 Task: Open Card Sales Proposal Review in Board Team Performance Management Software to Workspace Cloud Computing Software and add a team member Softage.1@softage.net, a label Yellow, a checklist Tax Planning, an attachment from your google drive, a color Yellow and finally, add a card description 'Plan and execute company team-building activity at a wine tasting' and a comment 'Let us approach this task with a sense of transparency and open communication, ensuring that all stakeholders are informed and involved.'. Add a start date 'Jan 01, 1900' with a due date 'Jan 08, 1900'
Action: Mouse moved to (224, 143)
Screenshot: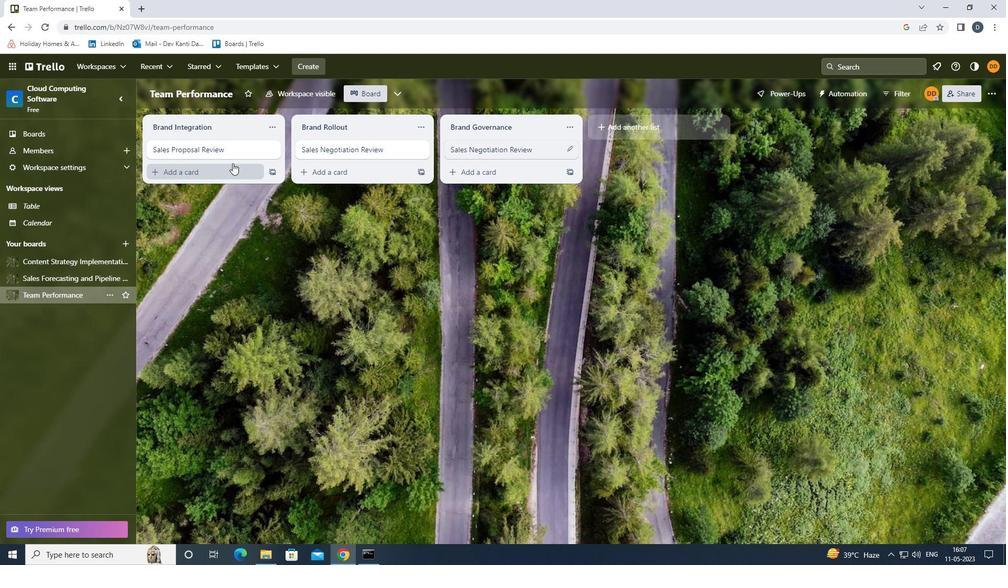 
Action: Mouse pressed left at (224, 143)
Screenshot: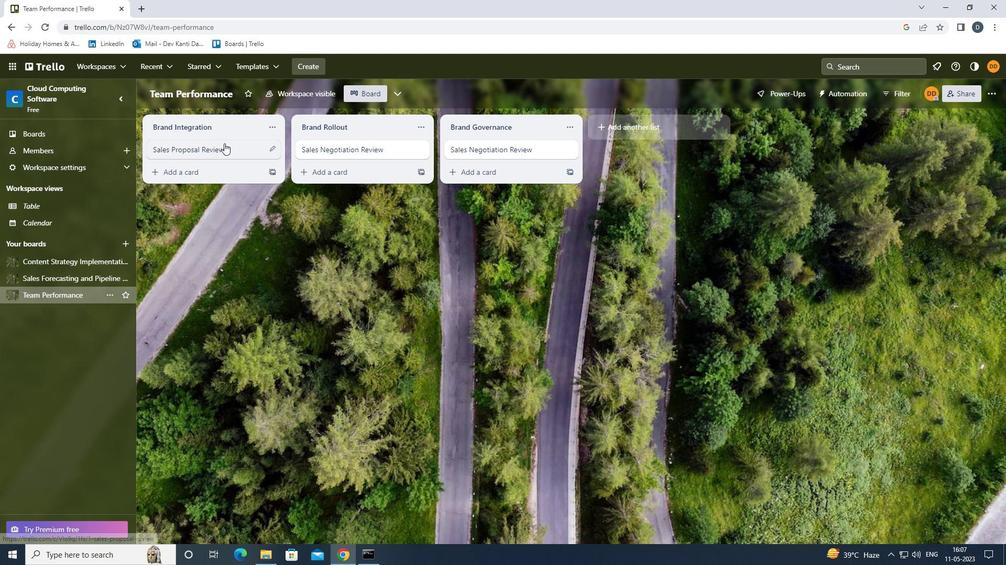
Action: Mouse moved to (621, 150)
Screenshot: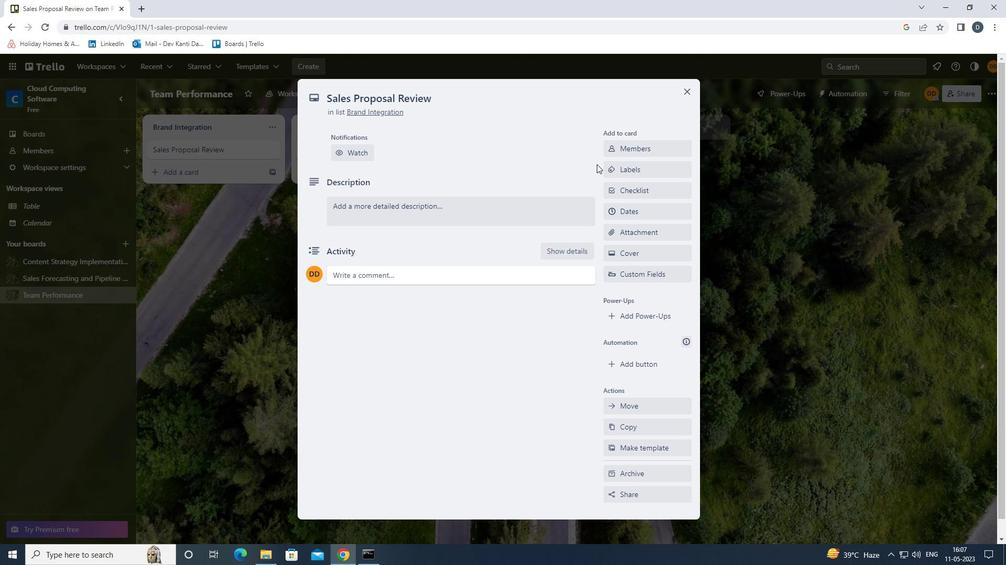 
Action: Mouse pressed left at (621, 150)
Screenshot: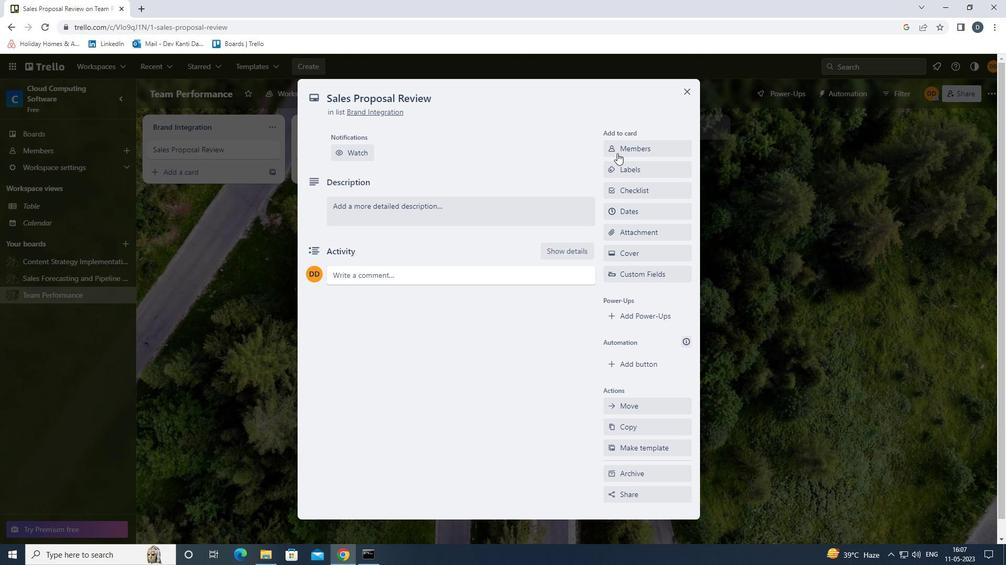 
Action: Mouse moved to (621, 150)
Screenshot: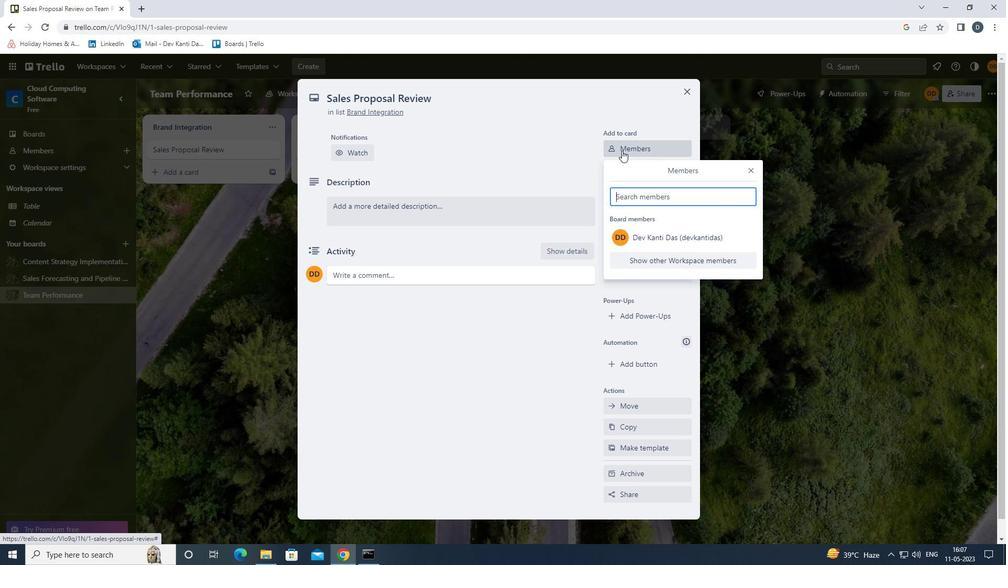 
Action: Key pressed <Key.shift>SOFT
Screenshot: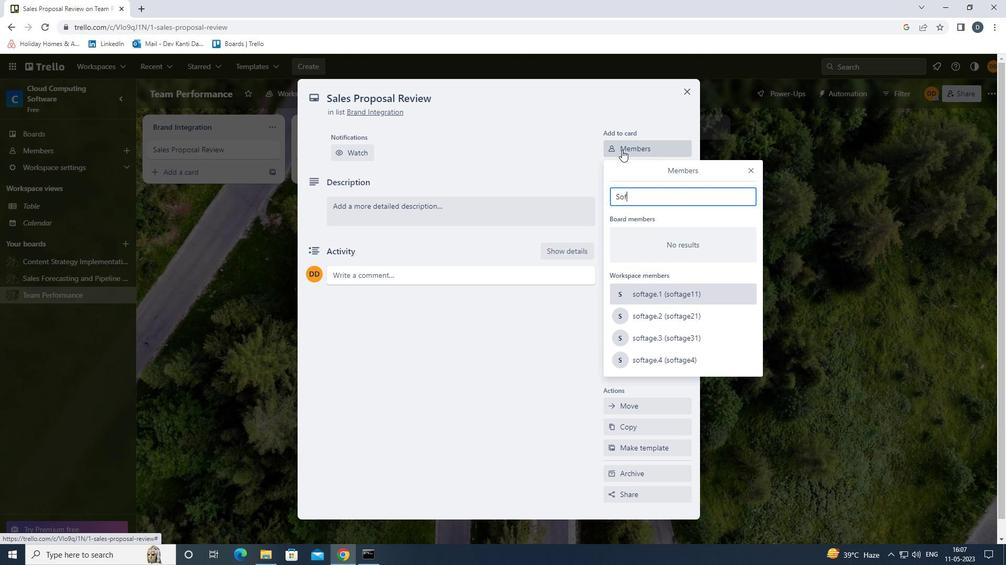 
Action: Mouse moved to (423, 93)
Screenshot: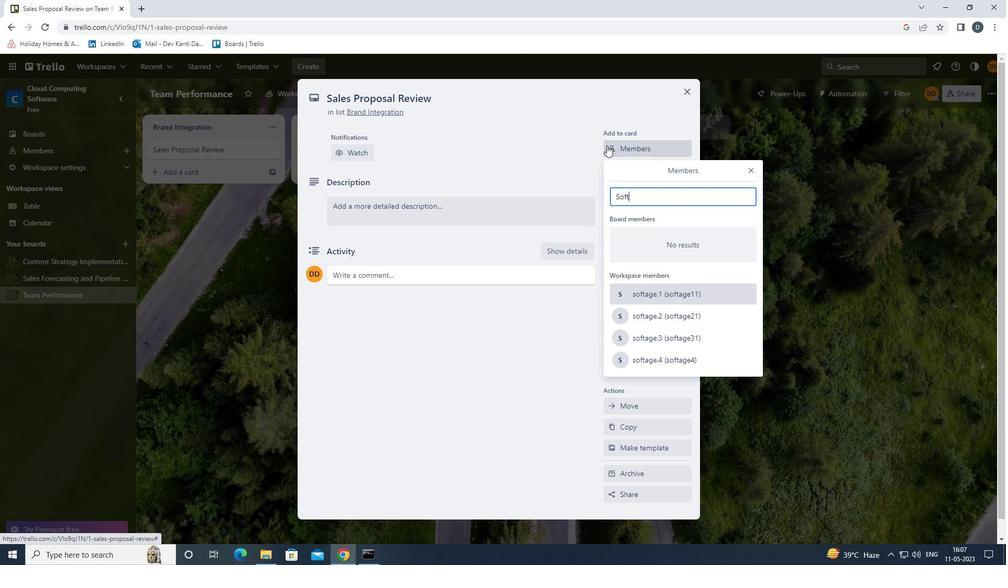 
Action: Key pressed AGR<Key.backspace>E.1<Key.shift><Key.shift><Key.shift><Key.shift><Key.shift><Key.shift><Key.shift><Key.shift><Key.shift><Key.shift><Key.shift><Key.shift><Key.shift>@SOFTAGE.NET
Screenshot: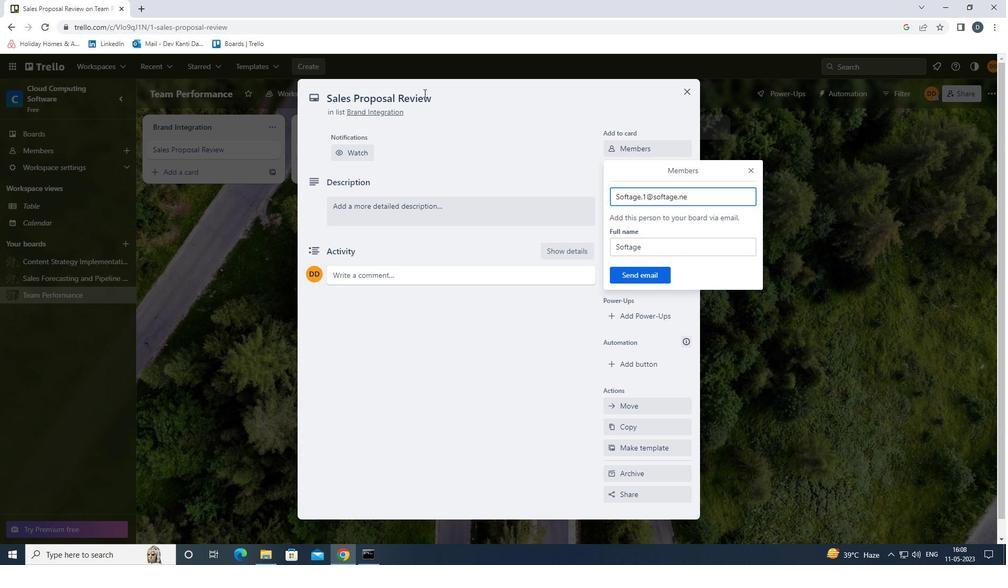 
Action: Mouse moved to (623, 278)
Screenshot: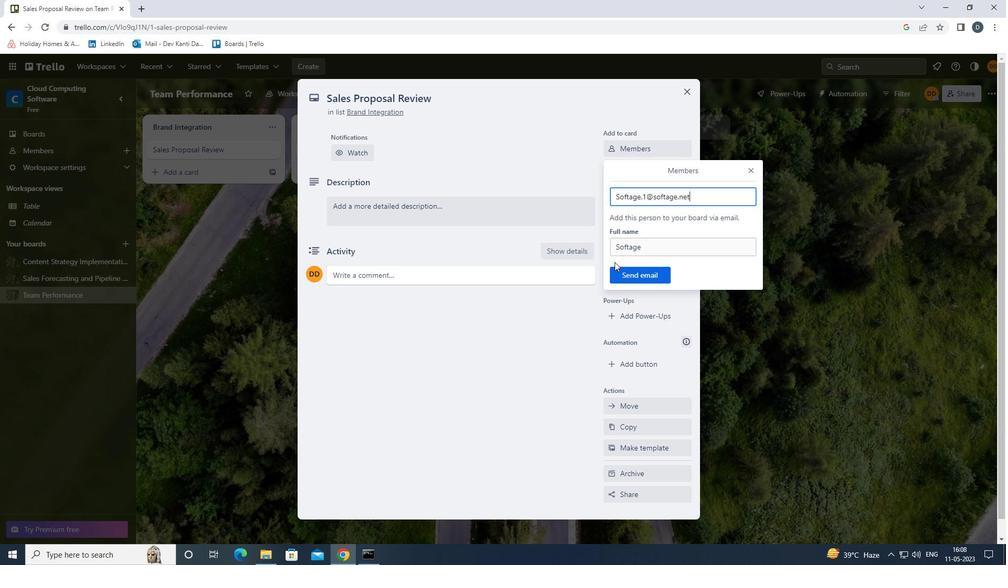 
Action: Mouse pressed left at (623, 278)
Screenshot: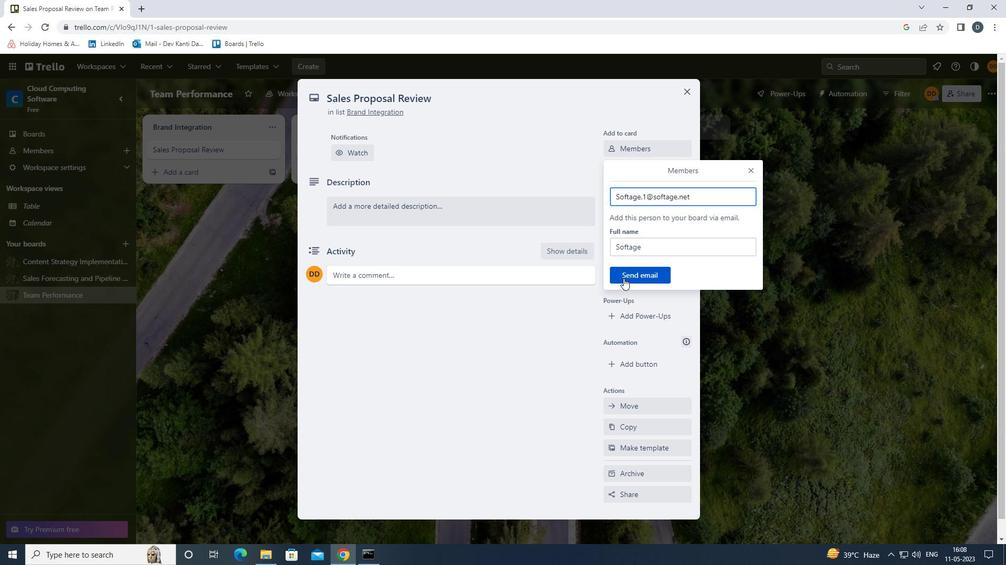 
Action: Mouse moved to (641, 210)
Screenshot: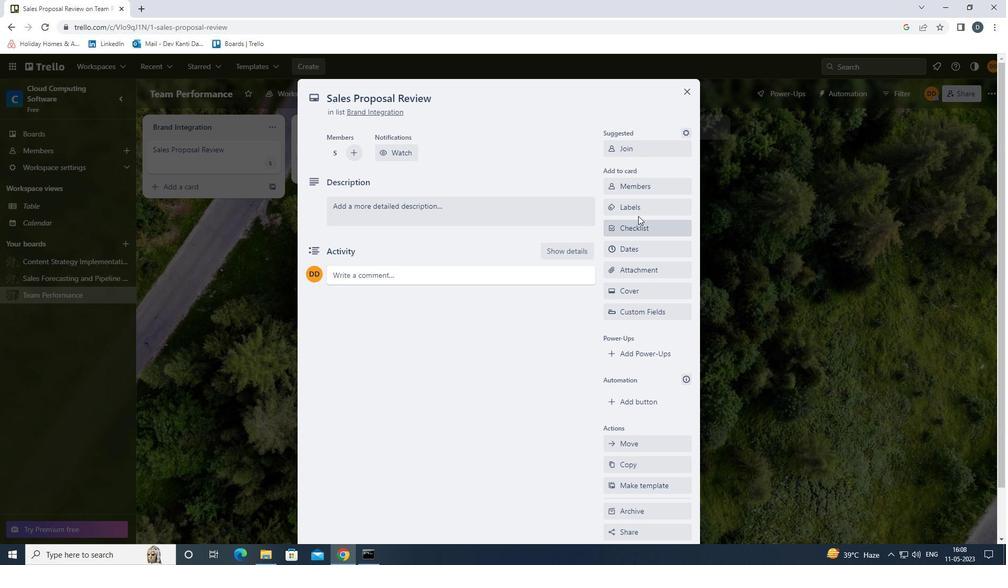 
Action: Mouse pressed left at (641, 210)
Screenshot: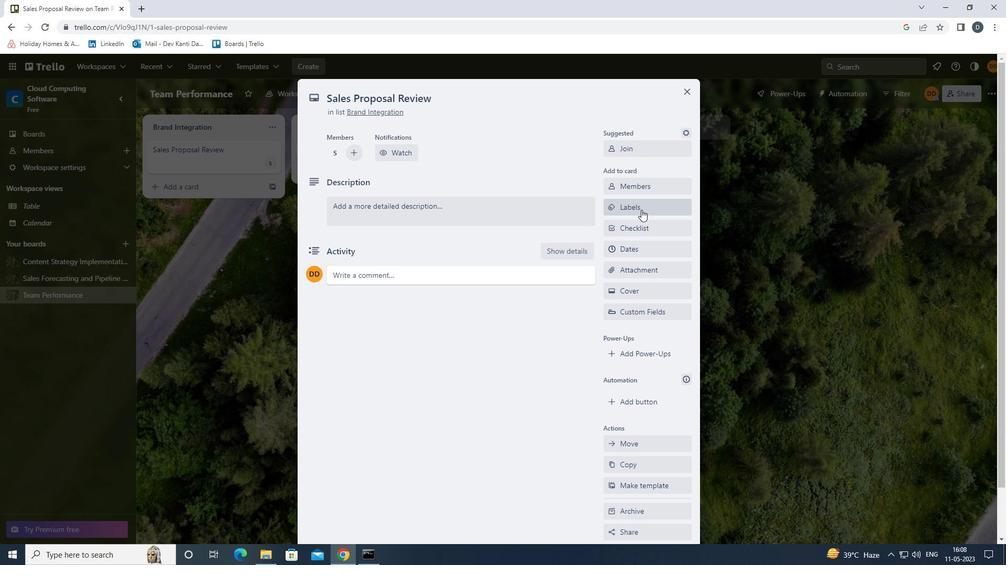 
Action: Mouse moved to (652, 312)
Screenshot: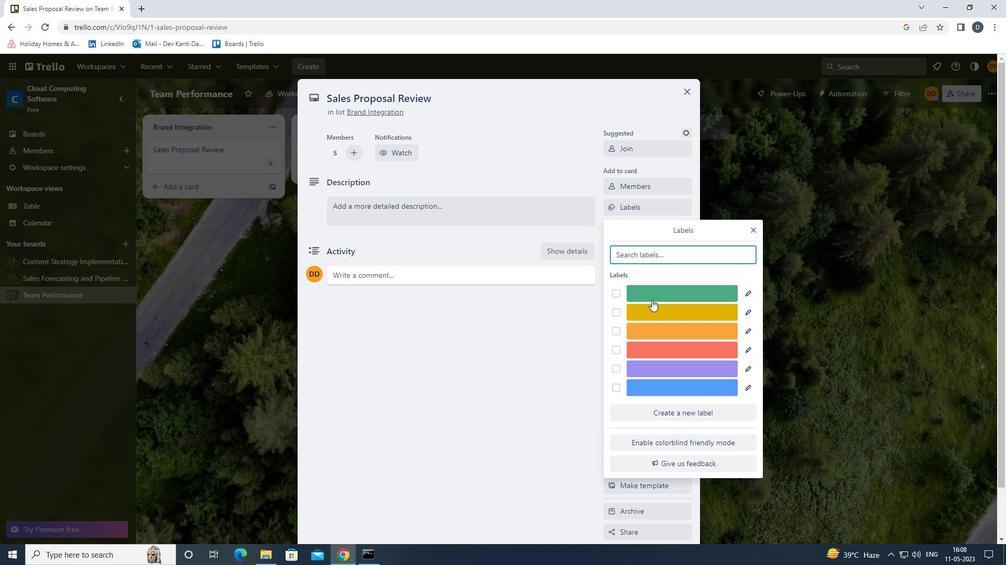 
Action: Mouse pressed left at (652, 312)
Screenshot: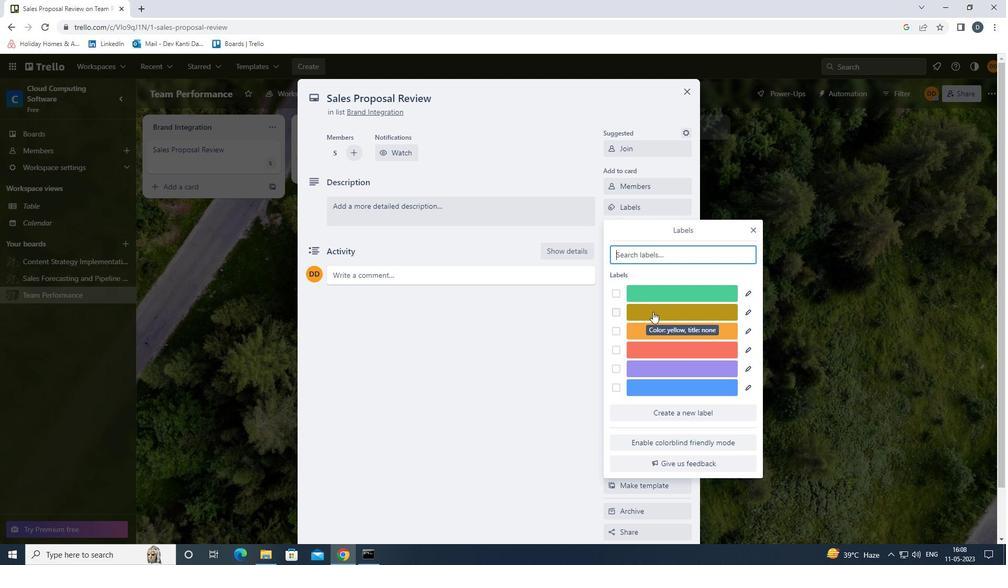 
Action: Mouse moved to (752, 231)
Screenshot: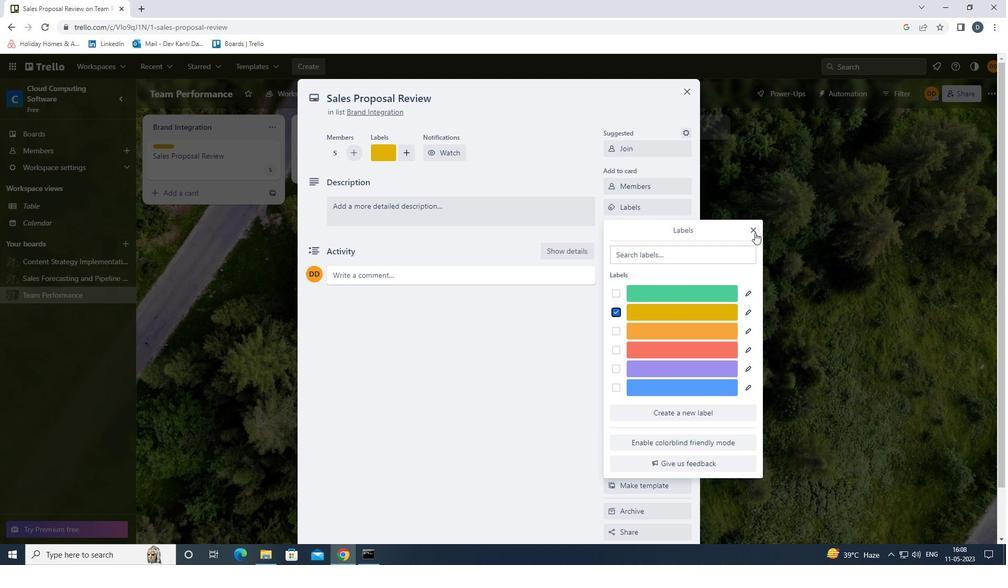 
Action: Mouse pressed left at (752, 231)
Screenshot: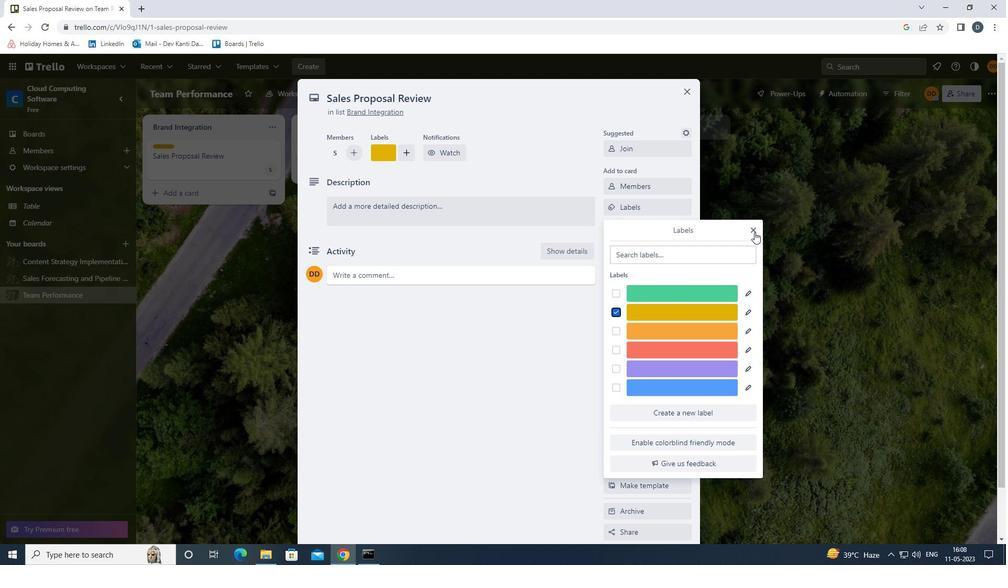 
Action: Mouse moved to (677, 226)
Screenshot: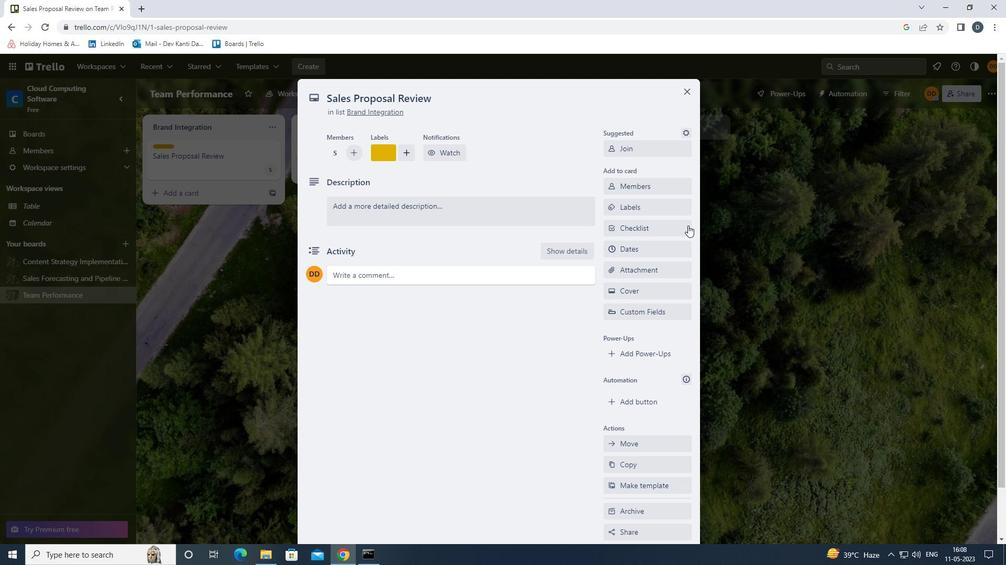 
Action: Mouse pressed left at (677, 226)
Screenshot: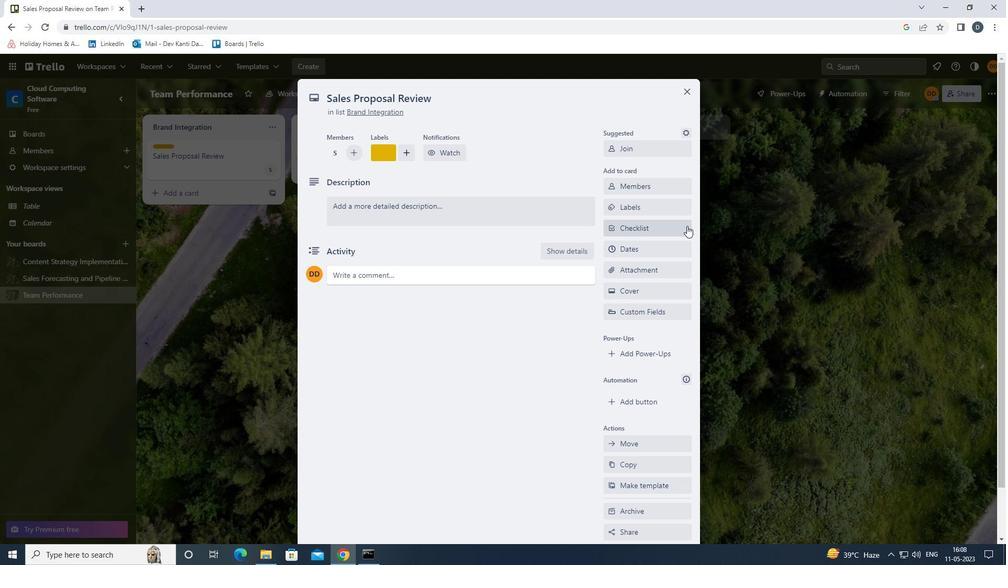 
Action: Key pressed <Key.shift><Key.shift><Key.shift><Key.shift><Key.shift><Key.shift><Key.shift><Key.shift><Key.shift><Key.shift><Key.shift><Key.shift><Key.shift><Key.shift><Key.shift><Key.shift><Key.shift><Key.shift><Key.shift><Key.shift><Key.shift>TAX<Key.space><Key.shift>
Screenshot: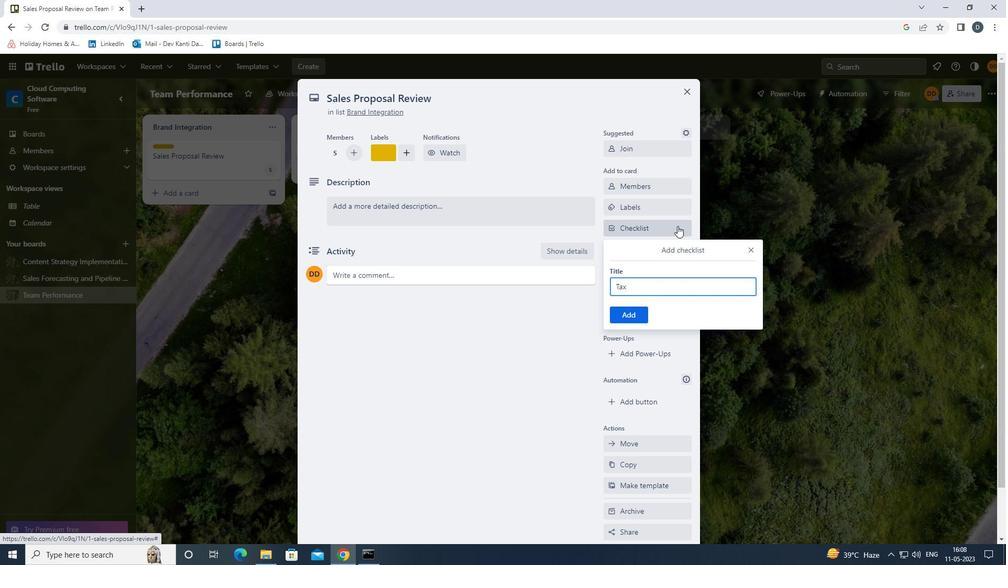 
Action: Mouse moved to (679, 226)
Screenshot: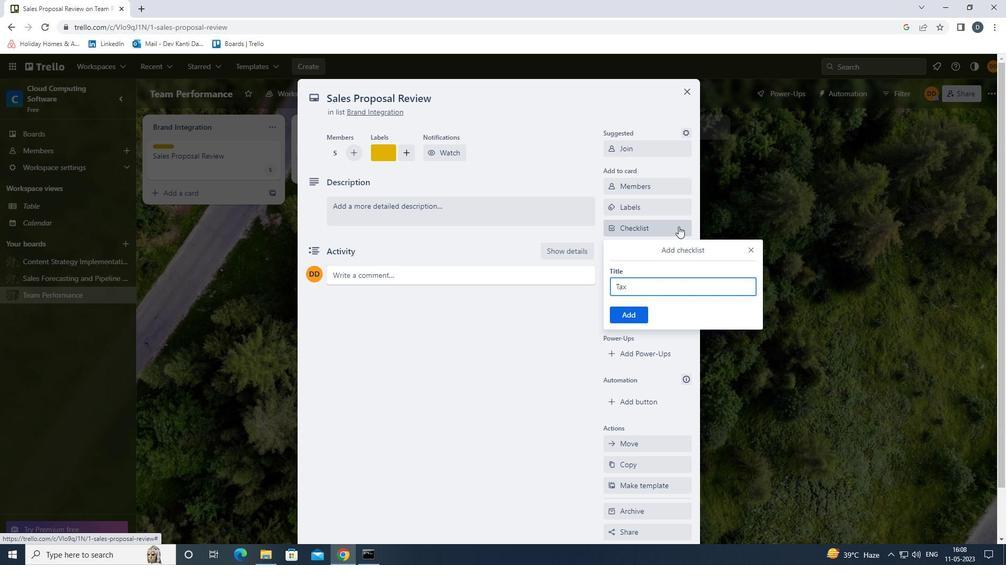 
Action: Key pressed <Key.shift_r>PLANNI
Screenshot: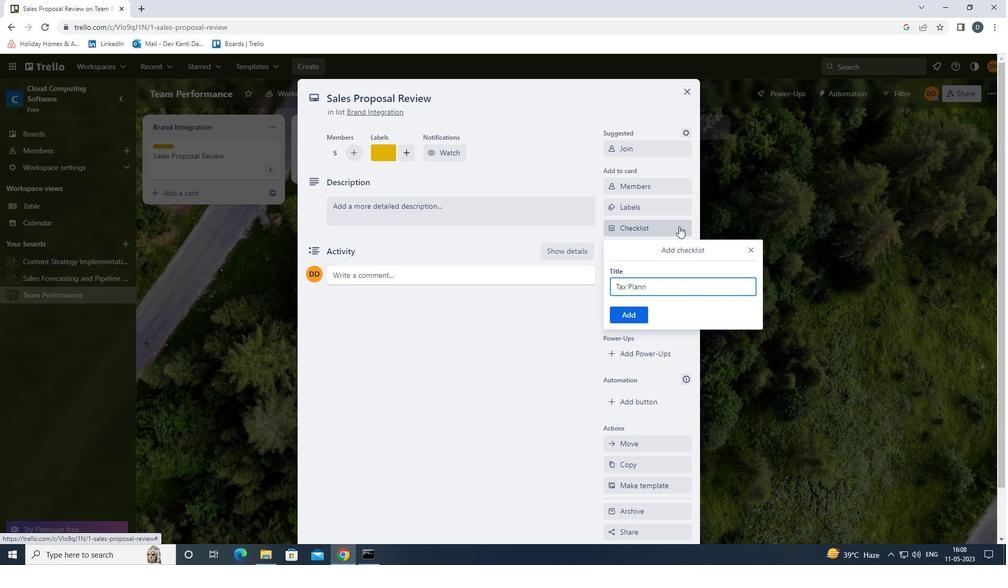 
Action: Mouse moved to (681, 226)
Screenshot: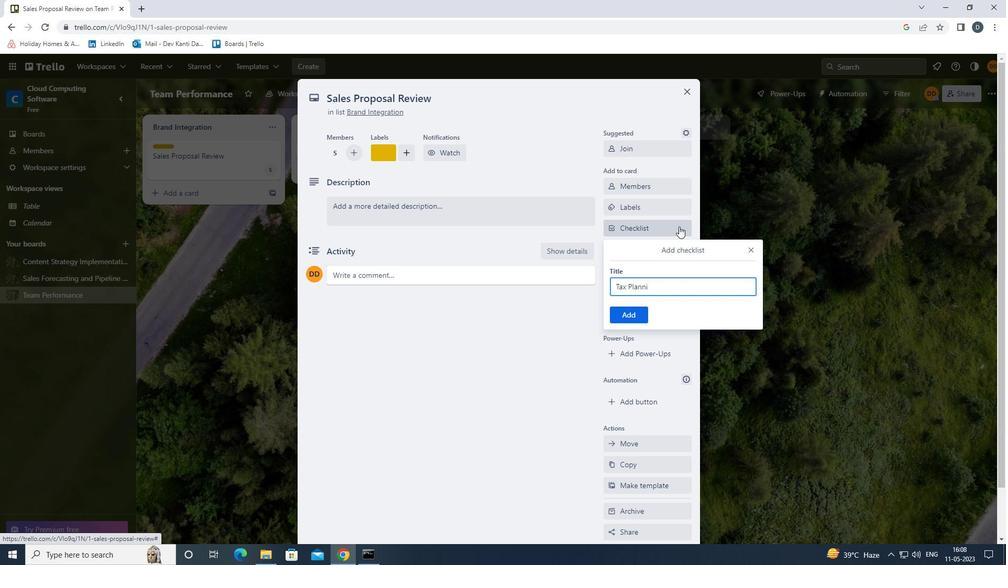 
Action: Key pressed NG<Key.enter><Key.enter>
Screenshot: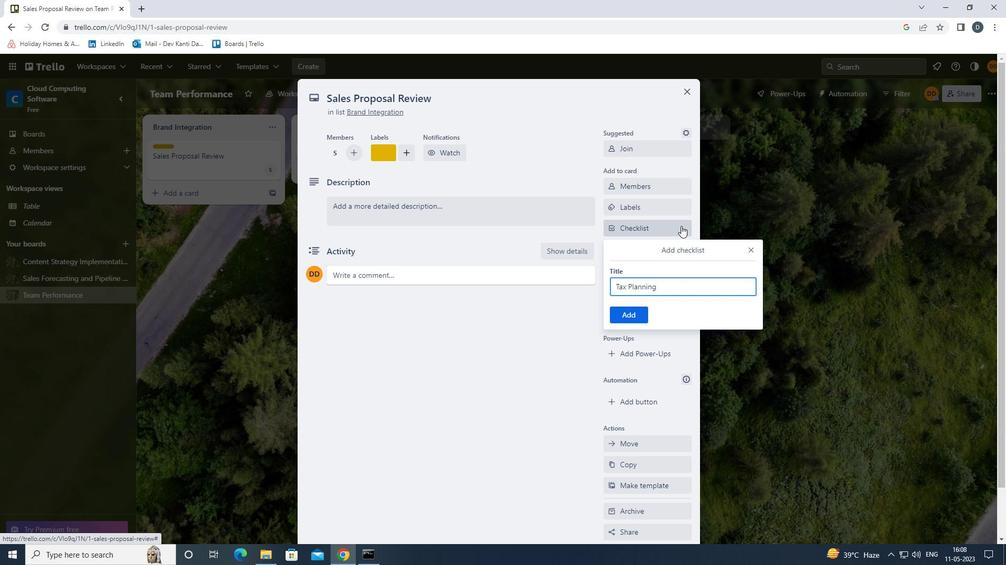 
Action: Mouse moved to (671, 270)
Screenshot: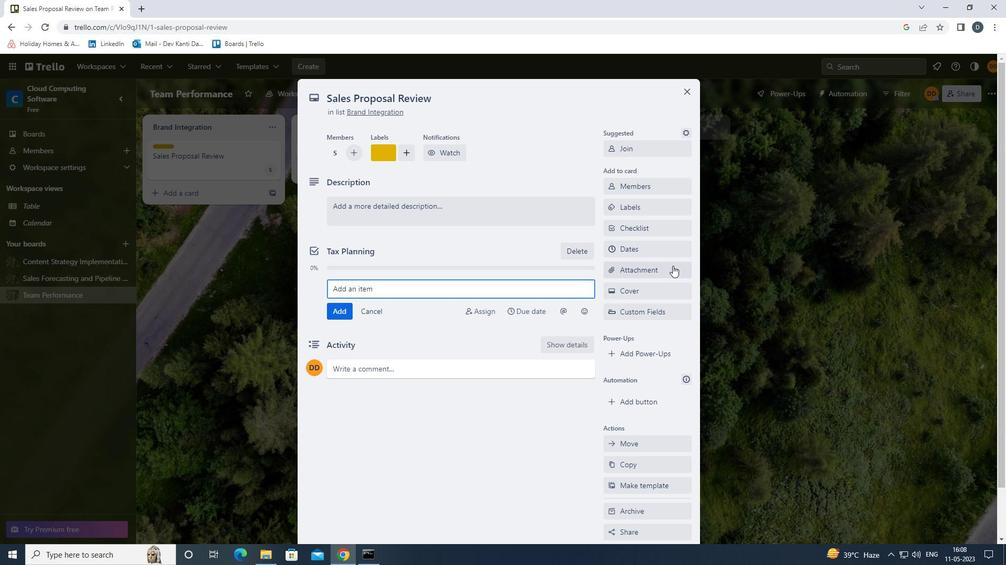 
Action: Mouse pressed left at (671, 270)
Screenshot: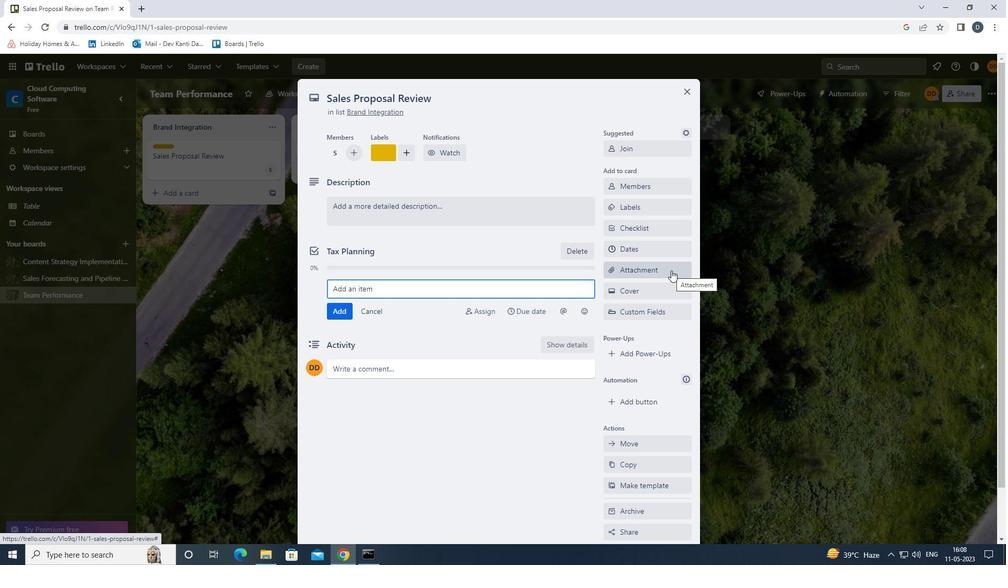 
Action: Mouse moved to (644, 343)
Screenshot: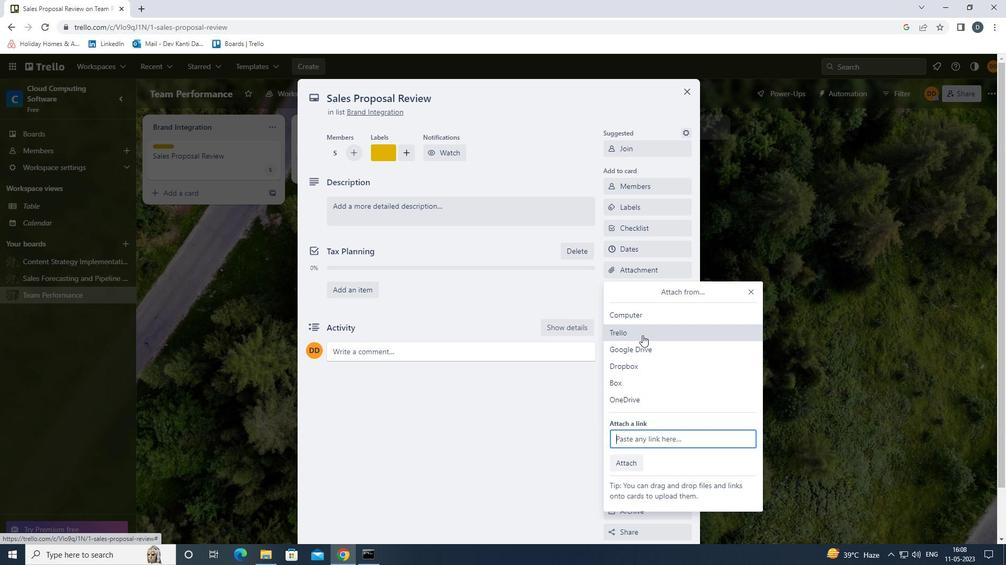 
Action: Mouse pressed left at (644, 343)
Screenshot: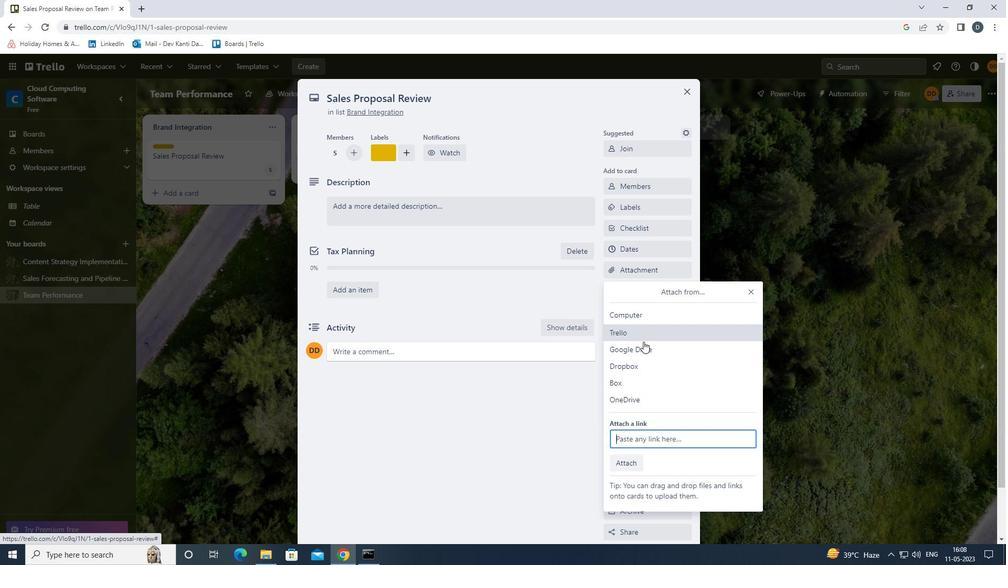 
Action: Mouse moved to (263, 300)
Screenshot: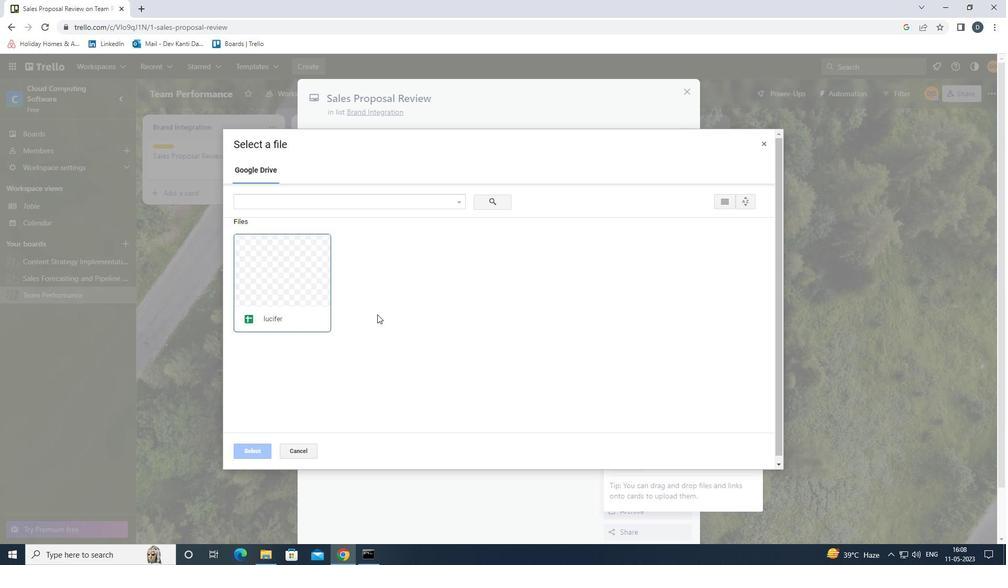 
Action: Mouse pressed left at (263, 300)
Screenshot: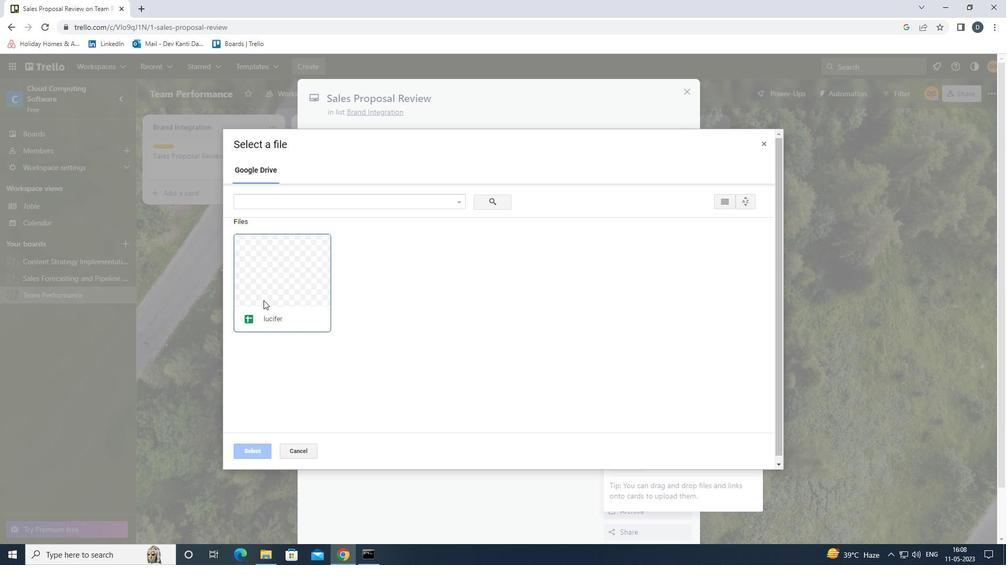 
Action: Mouse moved to (250, 455)
Screenshot: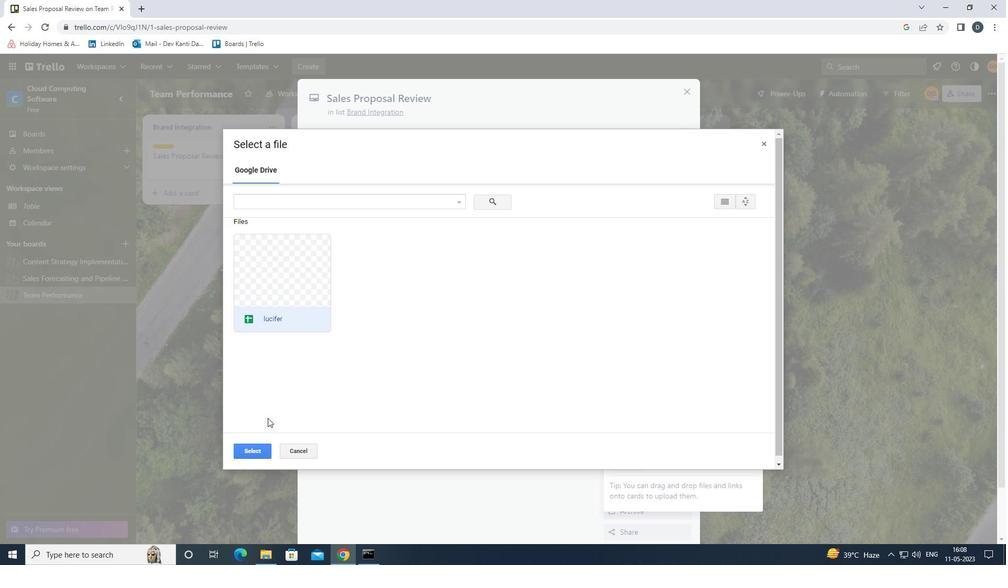 
Action: Mouse pressed left at (250, 455)
Screenshot: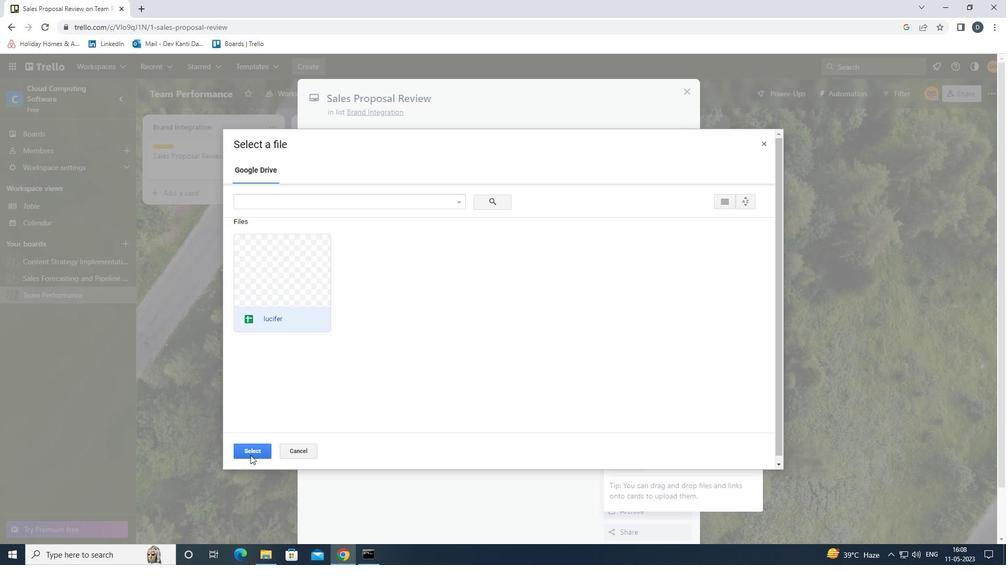 
Action: Mouse moved to (651, 287)
Screenshot: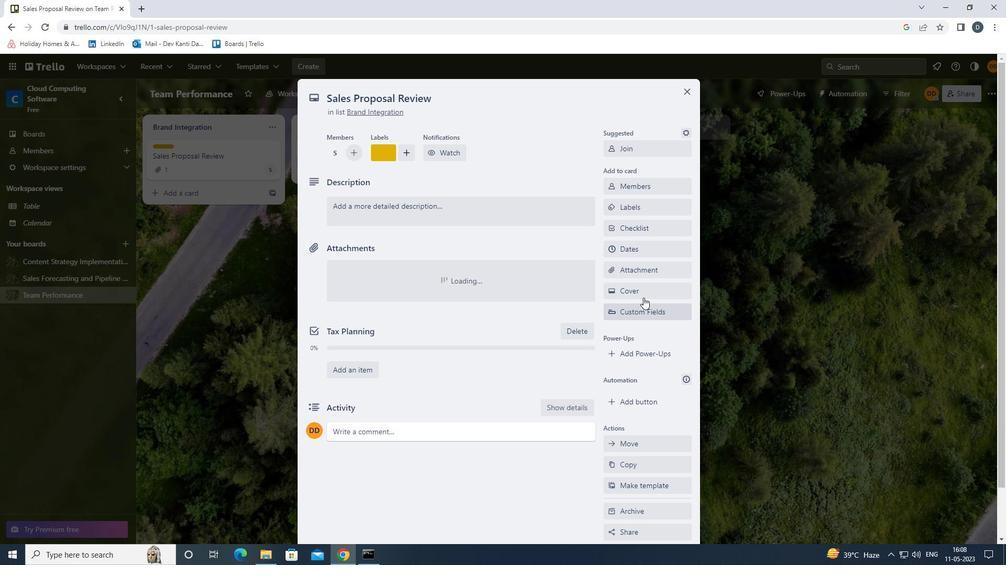 
Action: Mouse pressed left at (651, 287)
Screenshot: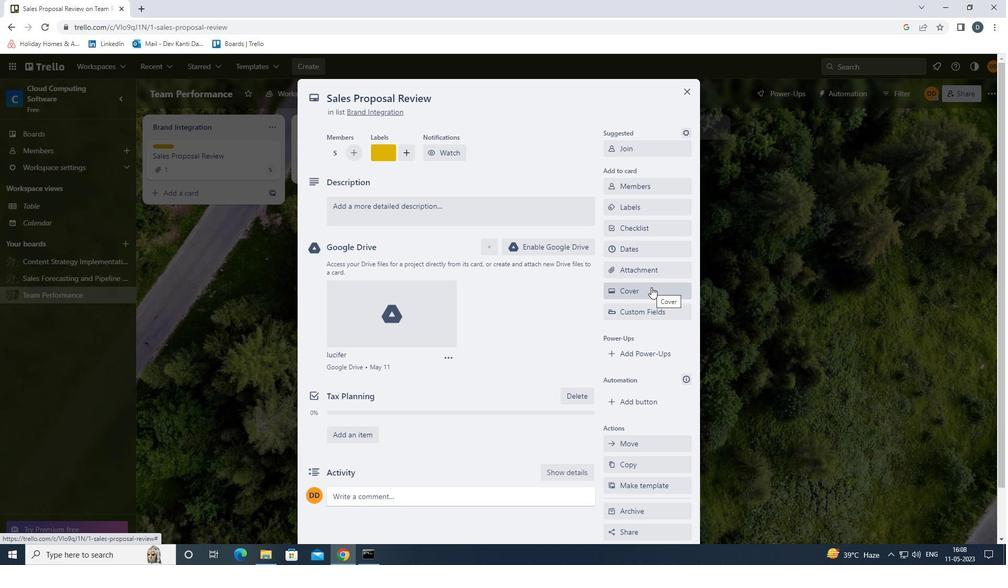 
Action: Mouse moved to (656, 341)
Screenshot: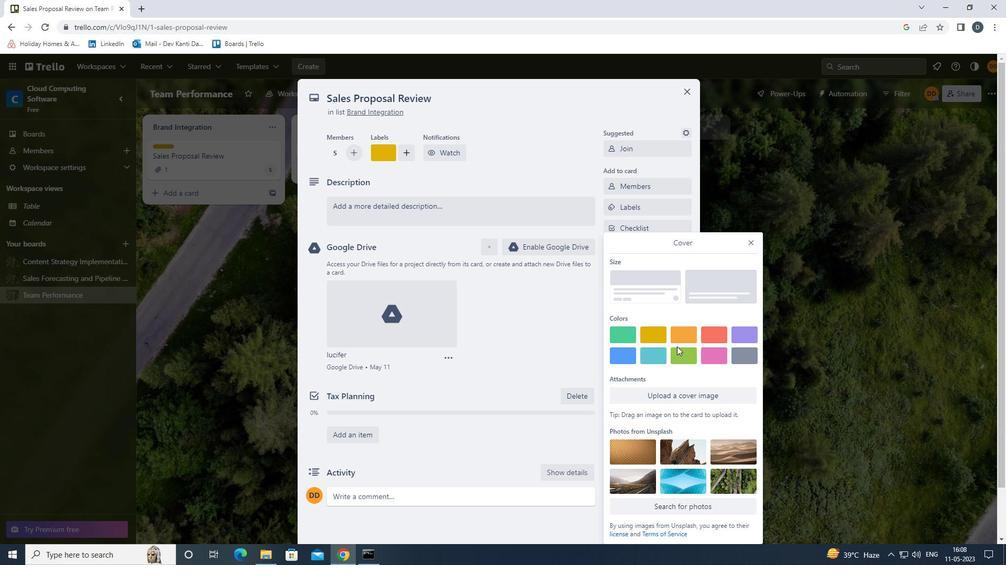 
Action: Mouse pressed left at (656, 341)
Screenshot: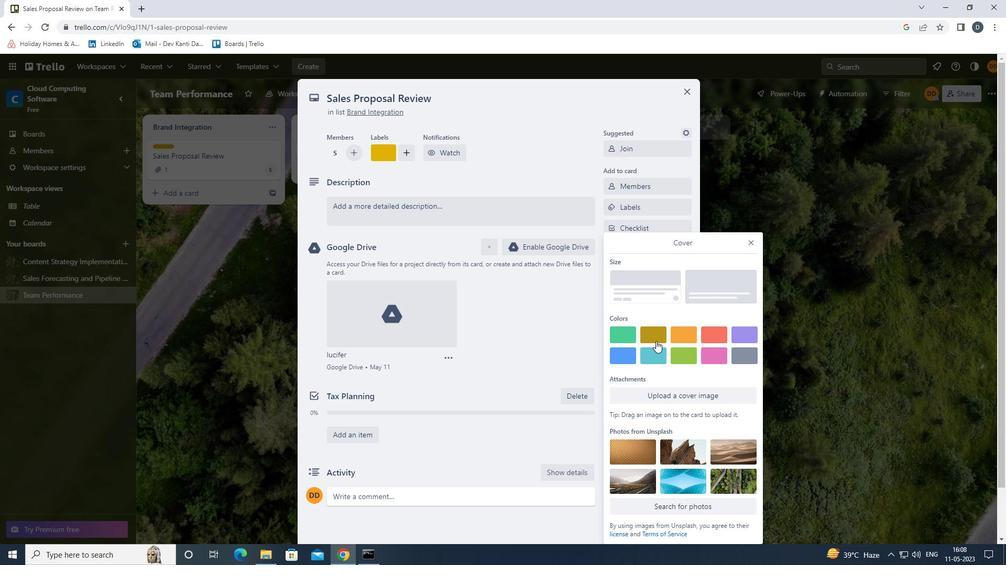 
Action: Mouse moved to (750, 221)
Screenshot: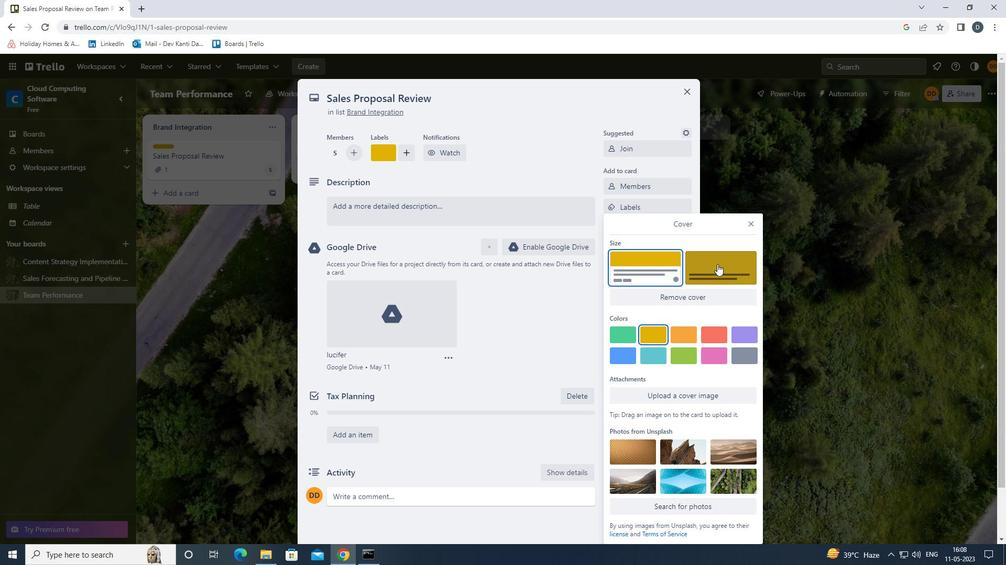 
Action: Mouse pressed left at (750, 221)
Screenshot: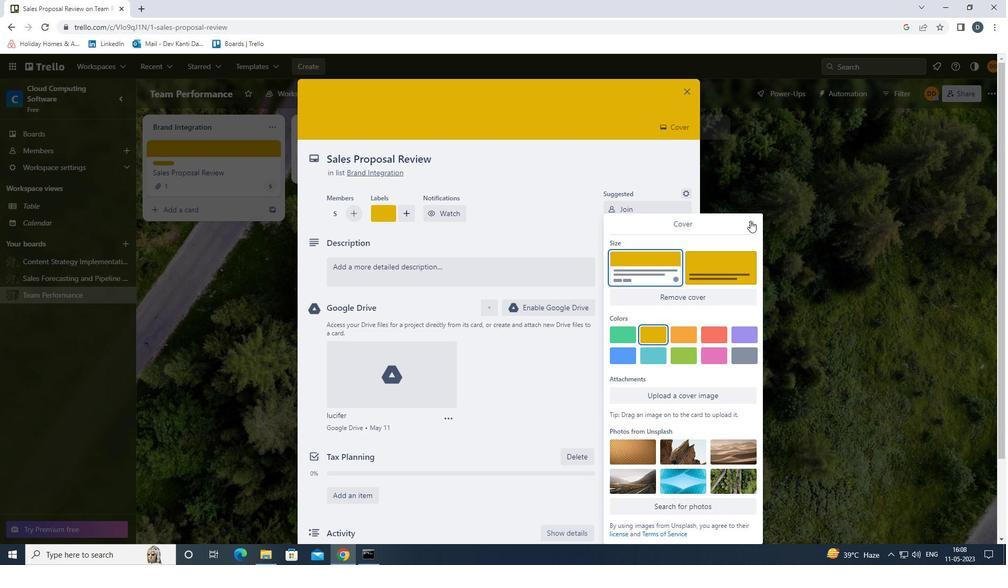 
Action: Mouse moved to (519, 274)
Screenshot: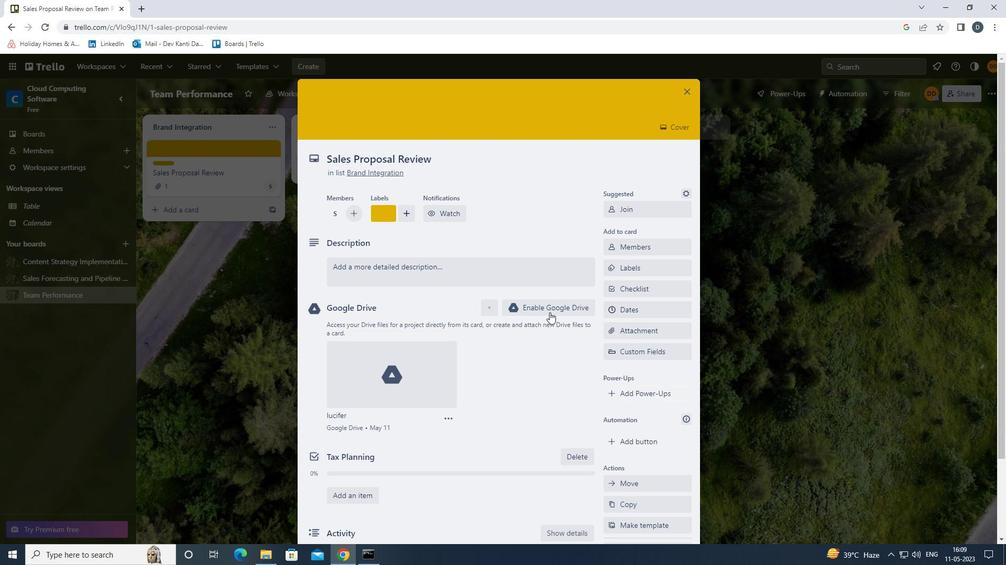 
Action: Mouse pressed left at (519, 274)
Screenshot: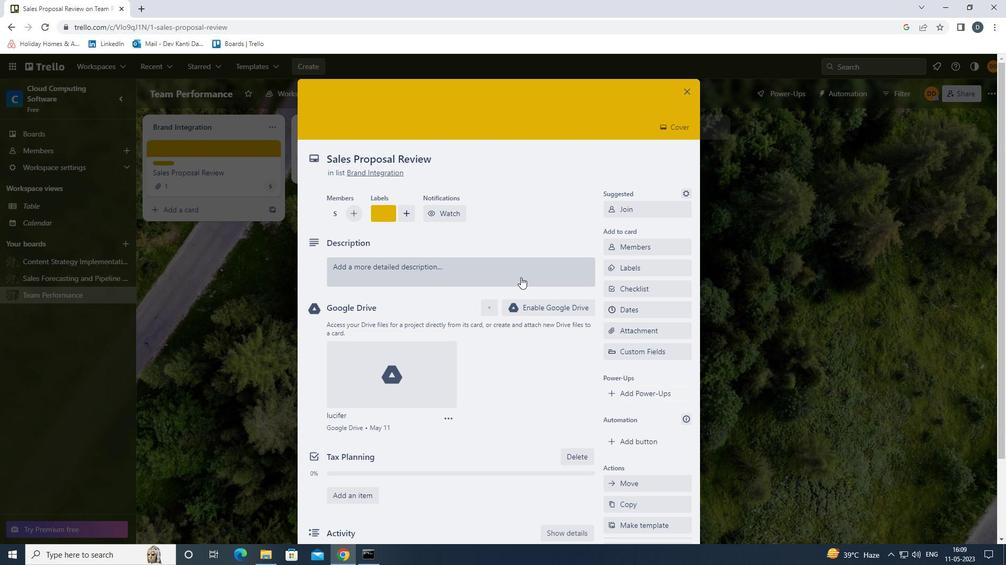 
Action: Key pressed <Key.shift>PLAN<Key.space>AND<Key.space>EXECUTE<Key.space>COMPANY<Key.space>TEAM-BUILDING<Key.space>ACTIVITY<Key.space>AT<Key.space>A<Key.space>WINE<Key.space>TASTING.
Screenshot: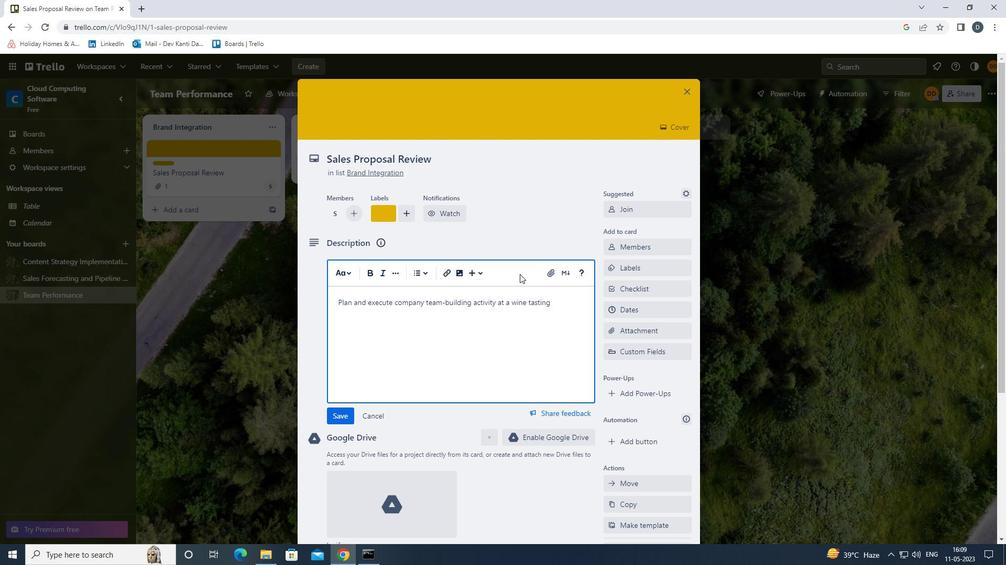 
Action: Mouse moved to (334, 418)
Screenshot: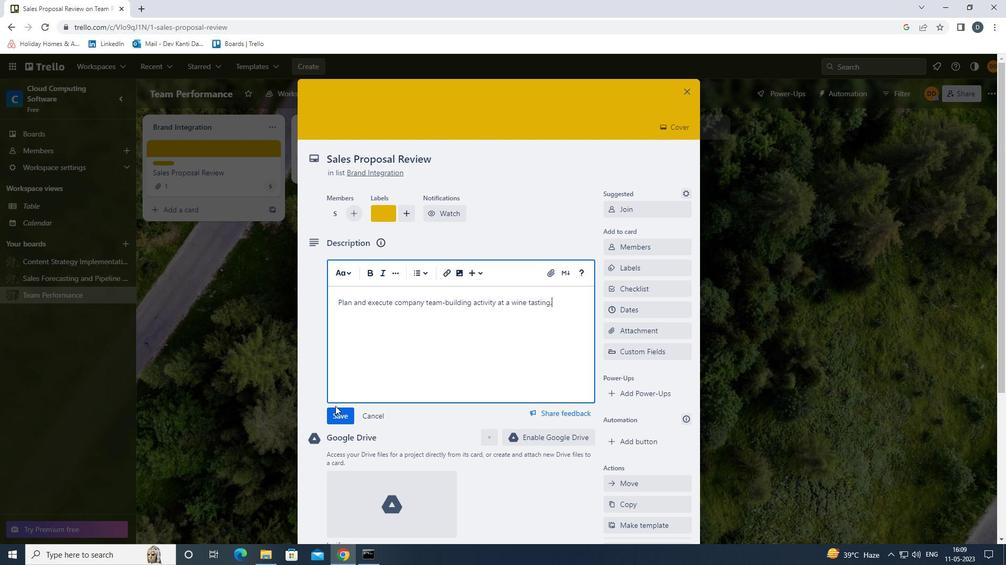 
Action: Mouse pressed left at (334, 418)
Screenshot: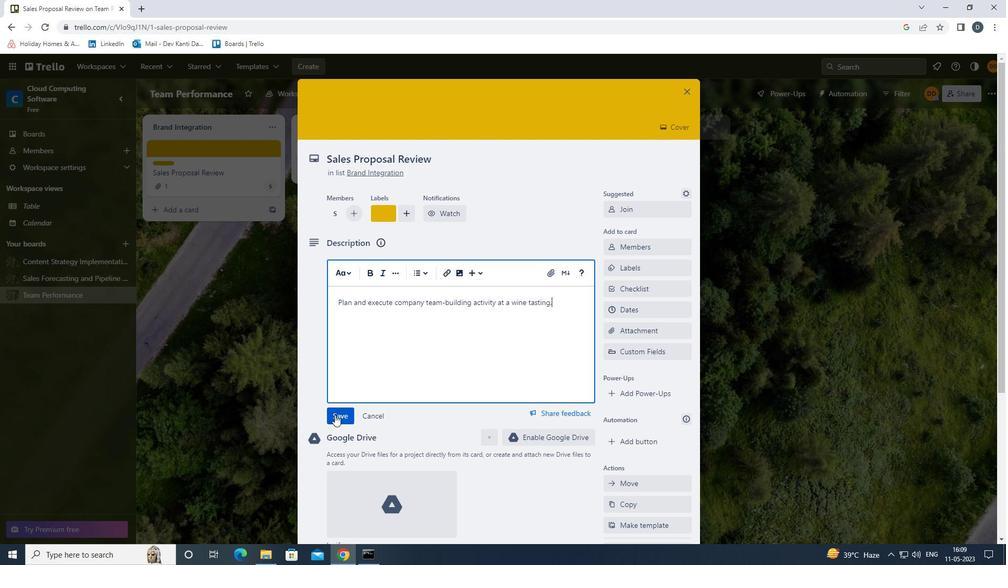 
Action: Mouse moved to (562, 356)
Screenshot: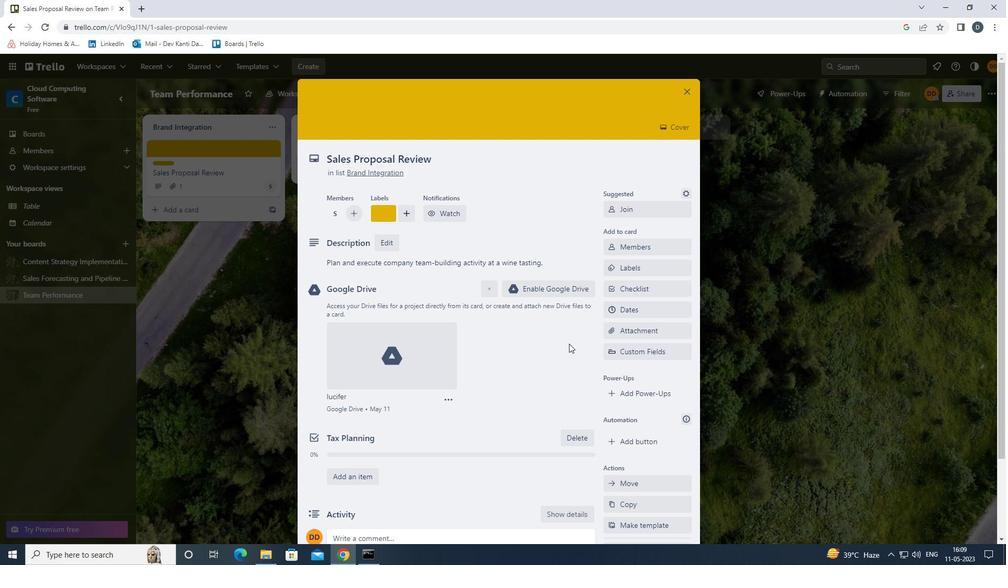 
Action: Mouse scrolled (562, 355) with delta (0, 0)
Screenshot: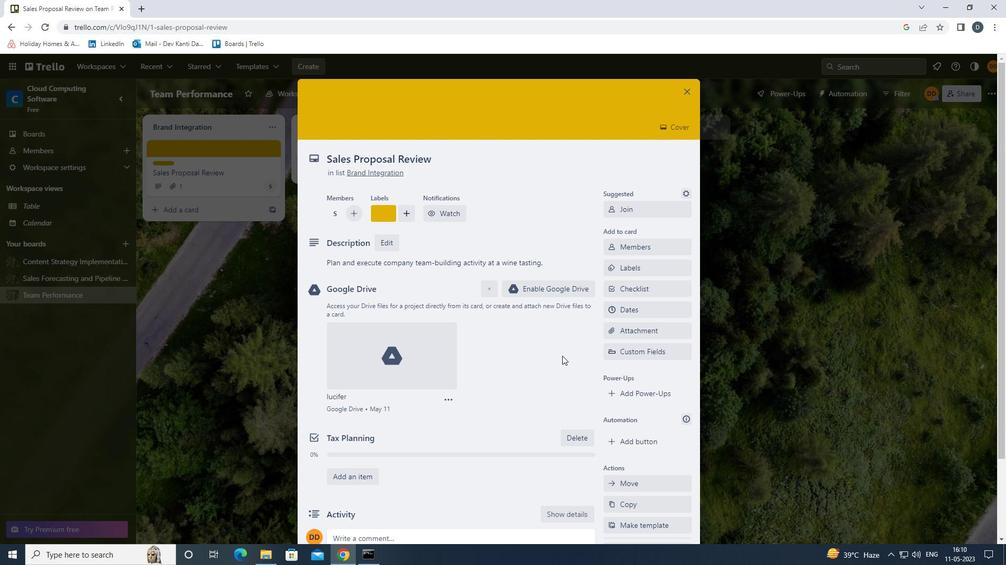 
Action: Mouse moved to (470, 485)
Screenshot: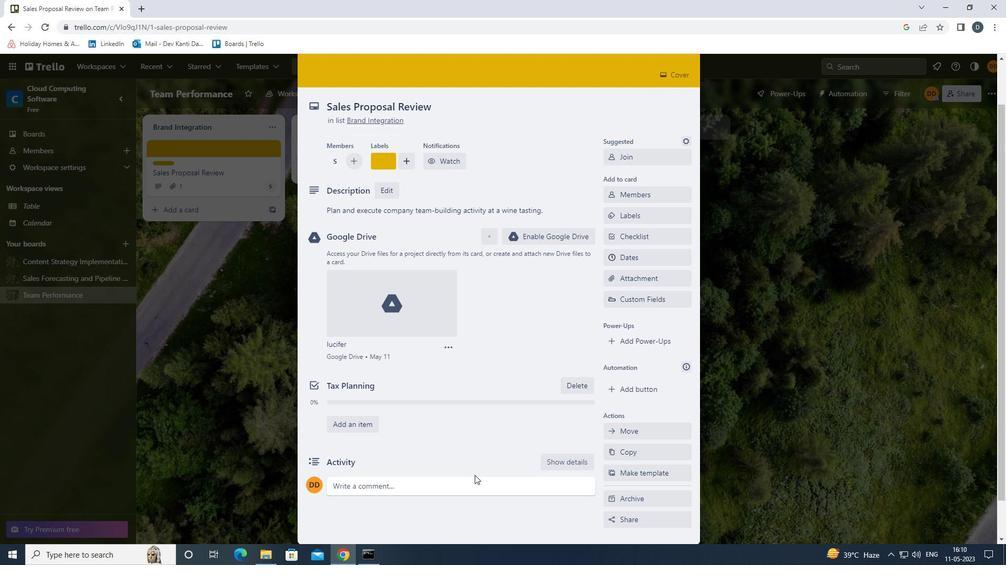 
Action: Mouse pressed left at (470, 485)
Screenshot: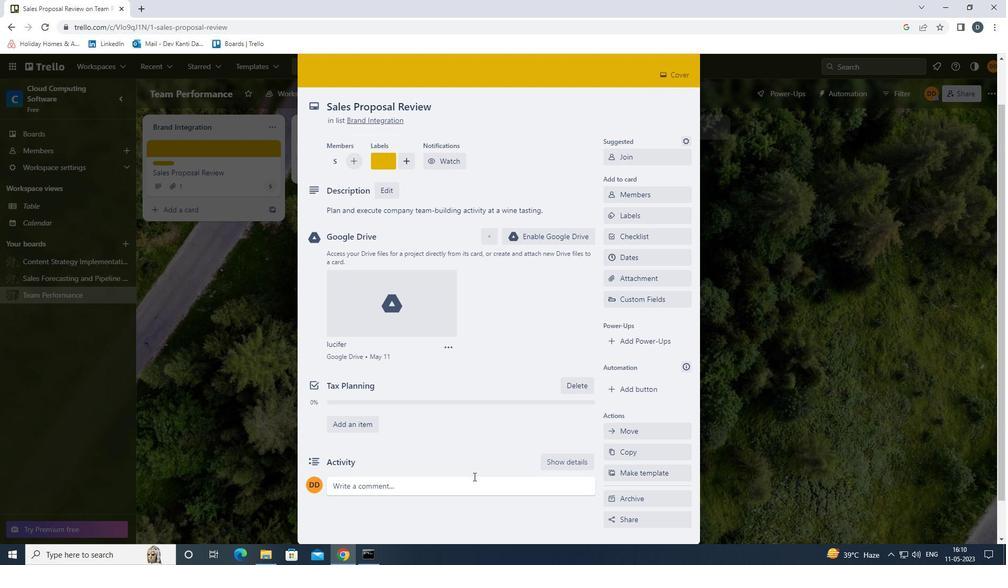 
Action: Mouse moved to (450, 520)
Screenshot: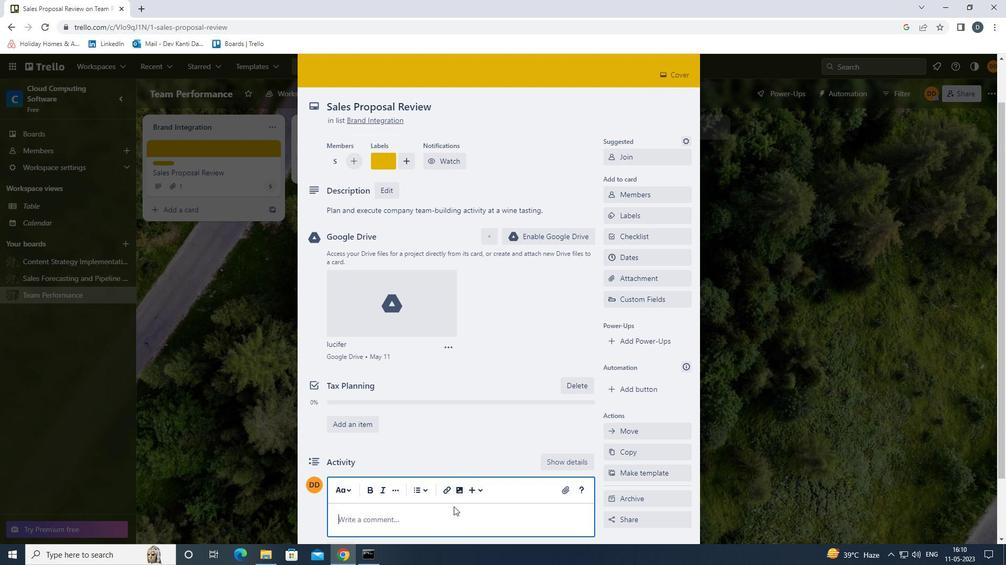
Action: Mouse pressed left at (450, 520)
Screenshot: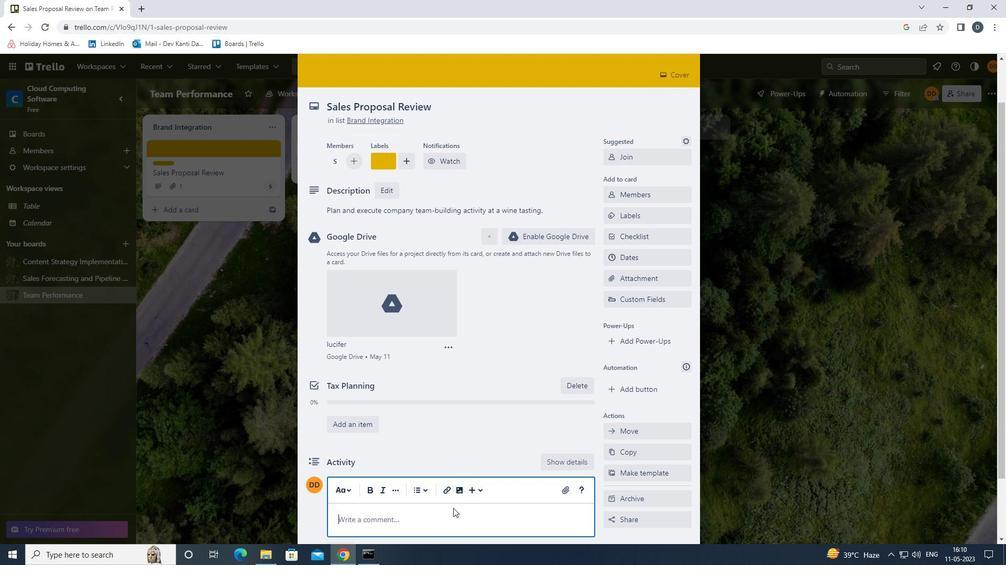 
Action: Key pressed <Key.shift><Key.shift><Key.shift><Key.shift><Key.shift><Key.shift><Key.shift>LET<Key.space>US<Key.space>APPROACH<Key.space>THIS<Key.space>TASKWIH<Key.backspace><Key.backspace><Key.backspace><Key.space>WITH<Key.space>A<Key.space>SENSE<Key.space>OF<Key.space>TRANSPARENCY<Key.space>AND<Key.space>OPEN<Key.space>COMMUNICATION,<Key.space>ENSURING<Key.space>THAT<Key.space>ALL<Key.space>STAKEHOLDERS<Key.space>ARE<Key.space>INFORMED<Key.space>AND<Key.space>INVOLVED.
Screenshot: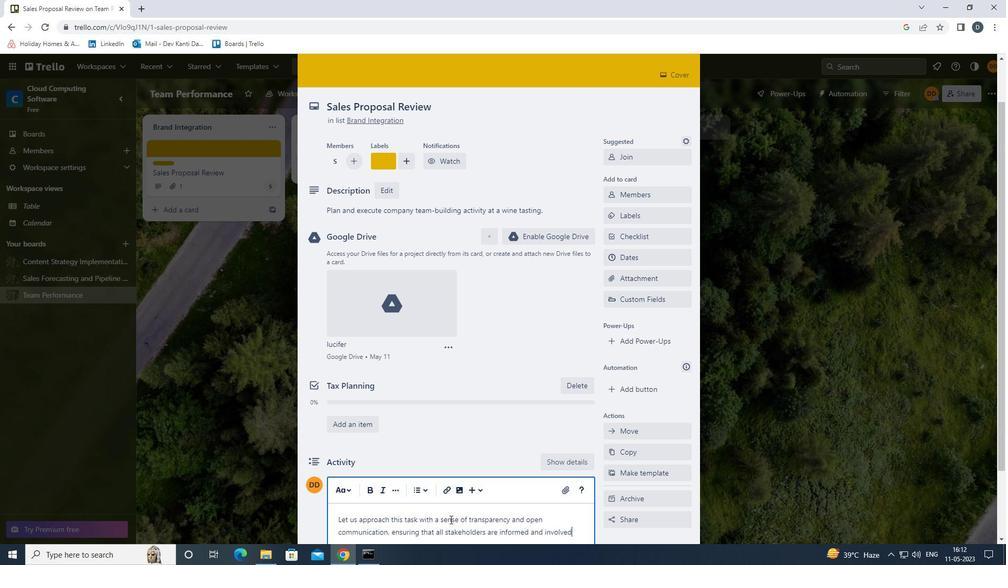 
Action: Mouse scrolled (450, 519) with delta (0, 0)
Screenshot: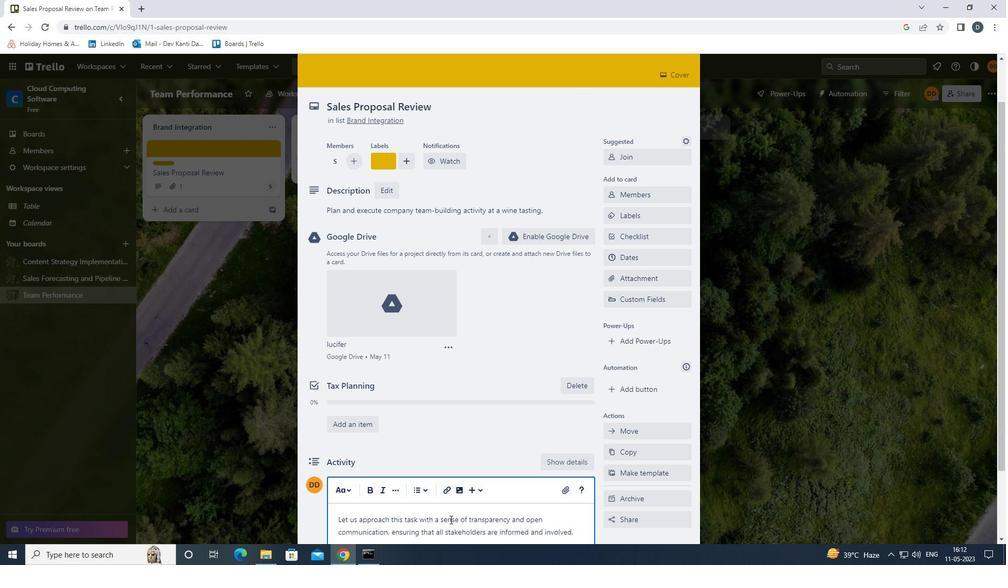 
Action: Mouse moved to (344, 514)
Screenshot: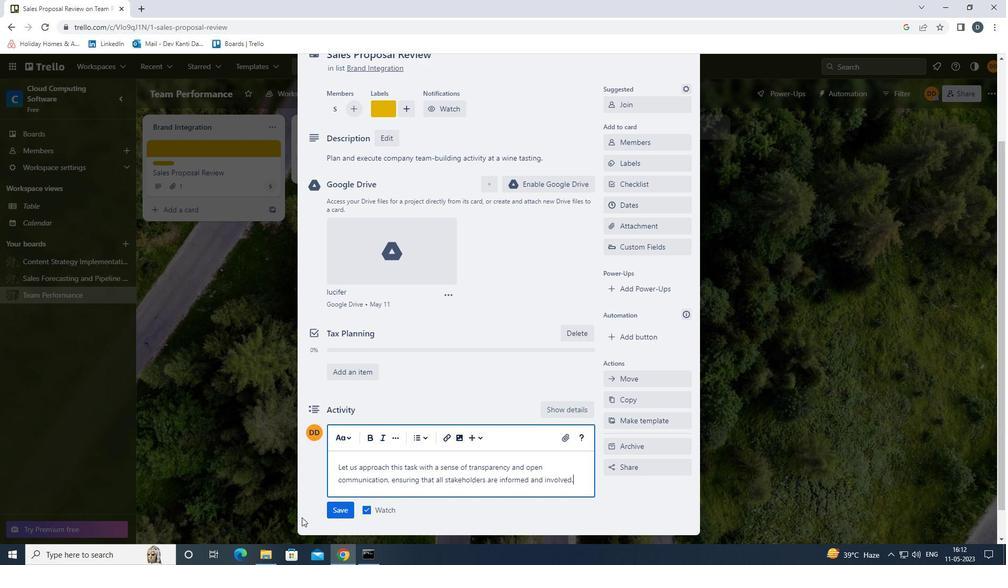 
Action: Mouse pressed left at (344, 514)
Screenshot: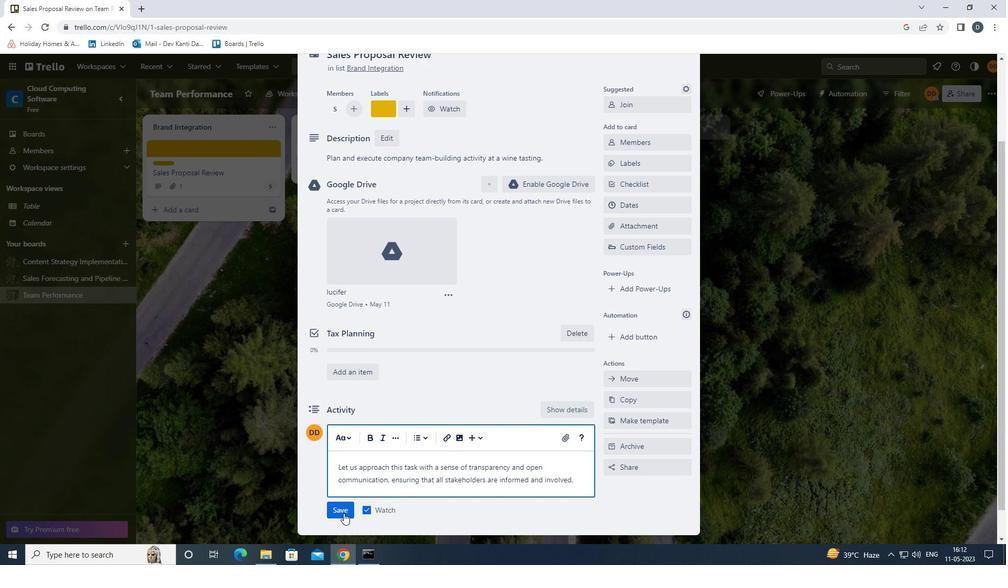 
Action: Mouse scrolled (344, 514) with delta (0, 0)
Screenshot: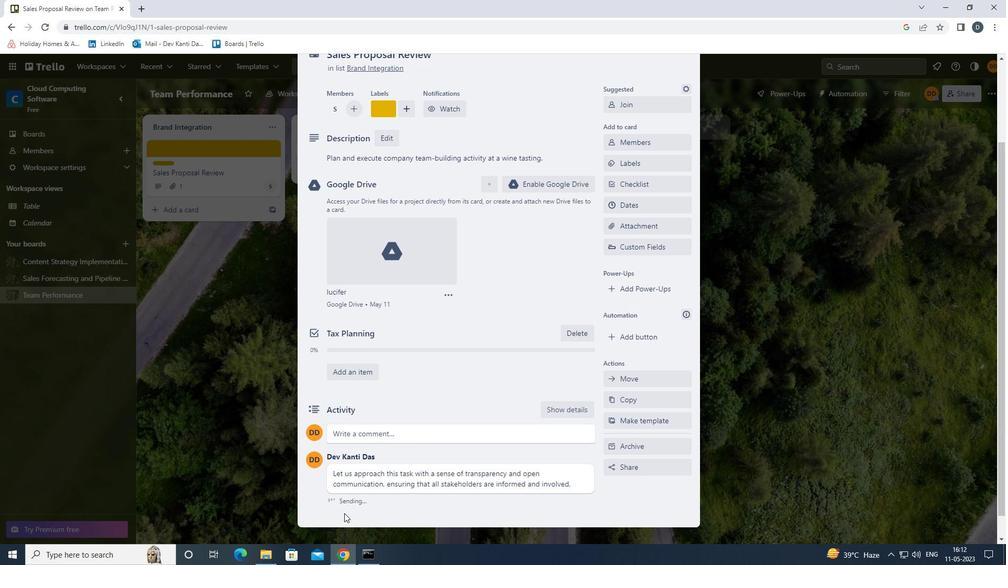 
Action: Mouse moved to (629, 264)
Screenshot: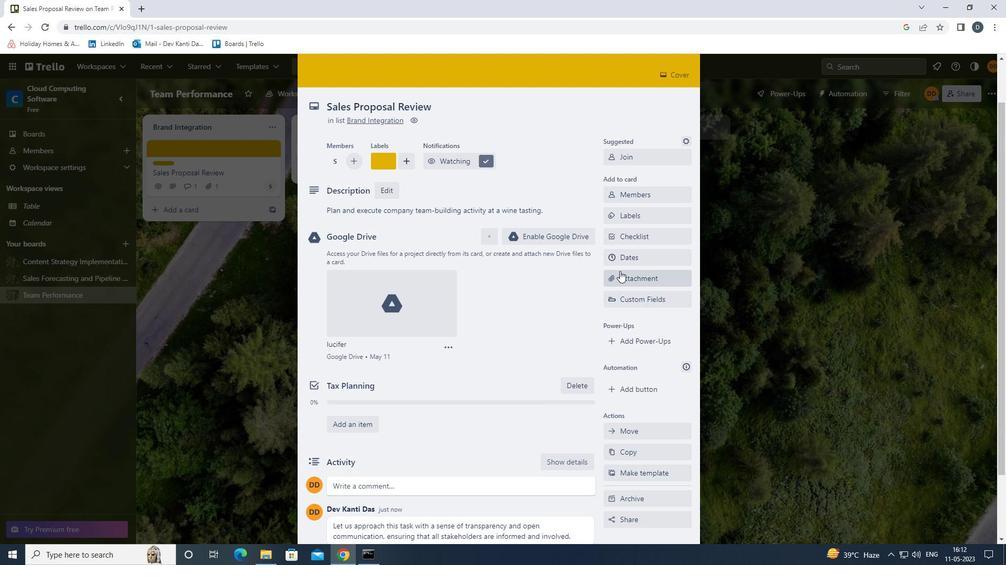 
Action: Mouse pressed left at (629, 264)
Screenshot: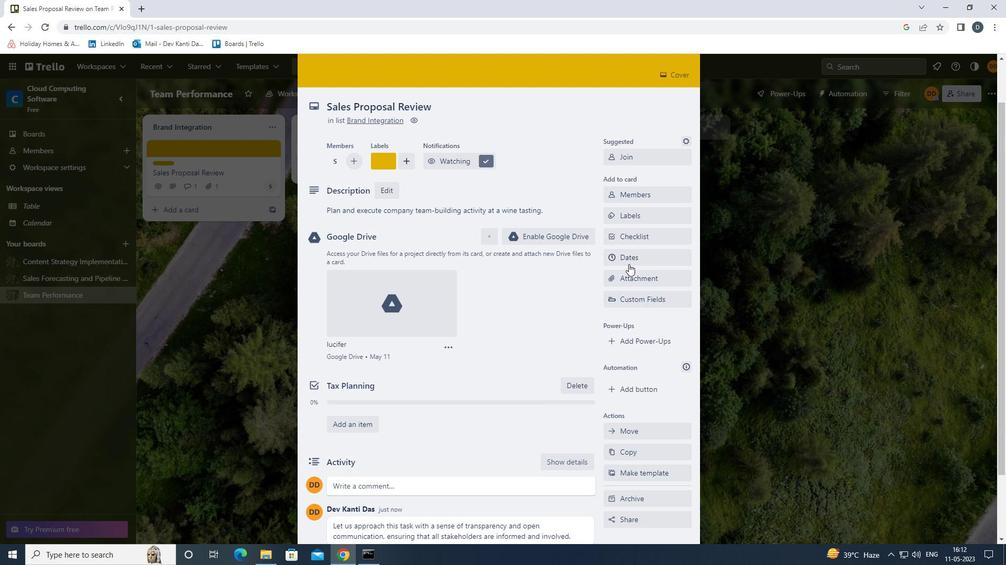 
Action: Mouse moved to (613, 280)
Screenshot: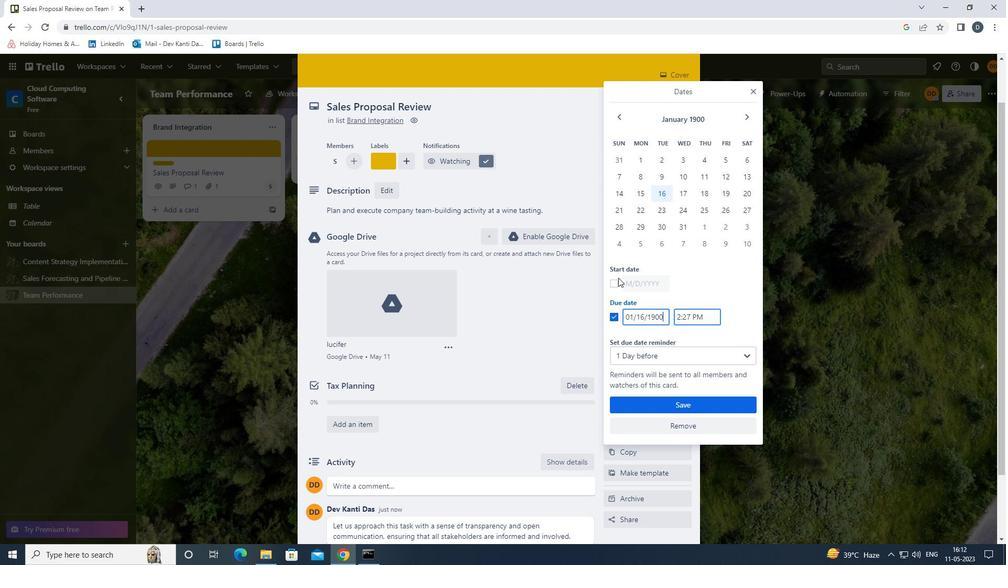 
Action: Mouse pressed left at (613, 280)
Screenshot: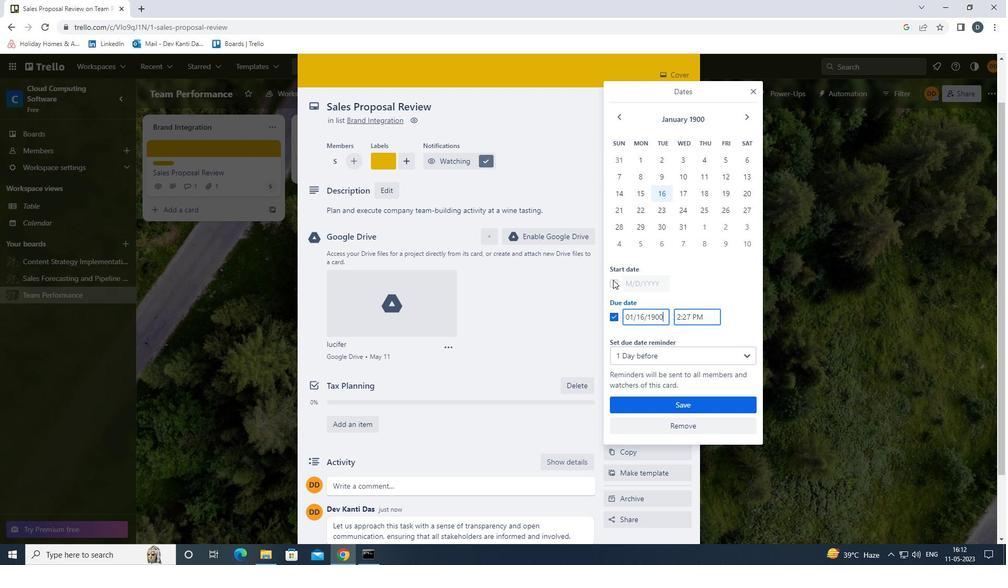 
Action: Mouse moved to (636, 160)
Screenshot: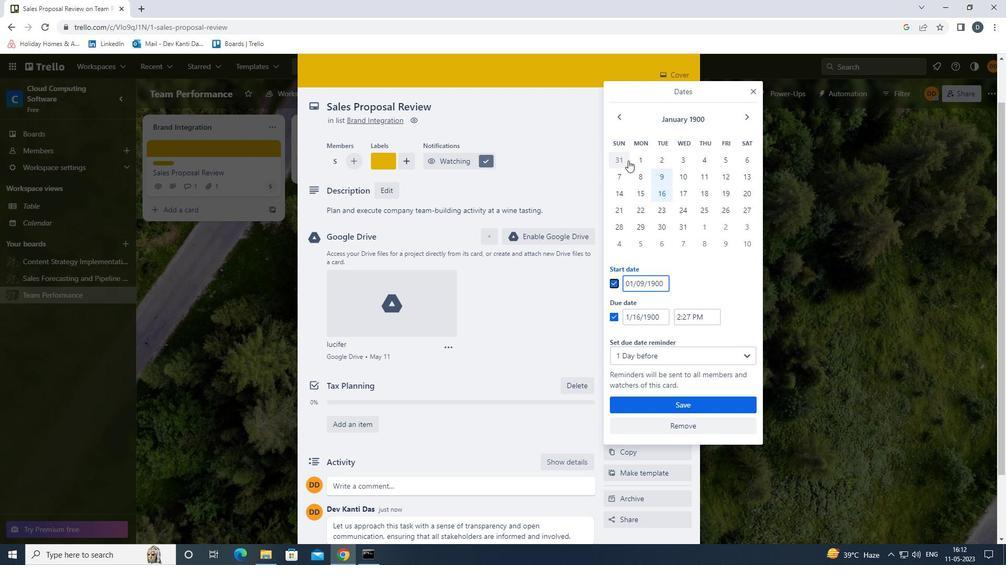 
Action: Mouse pressed left at (636, 160)
Screenshot: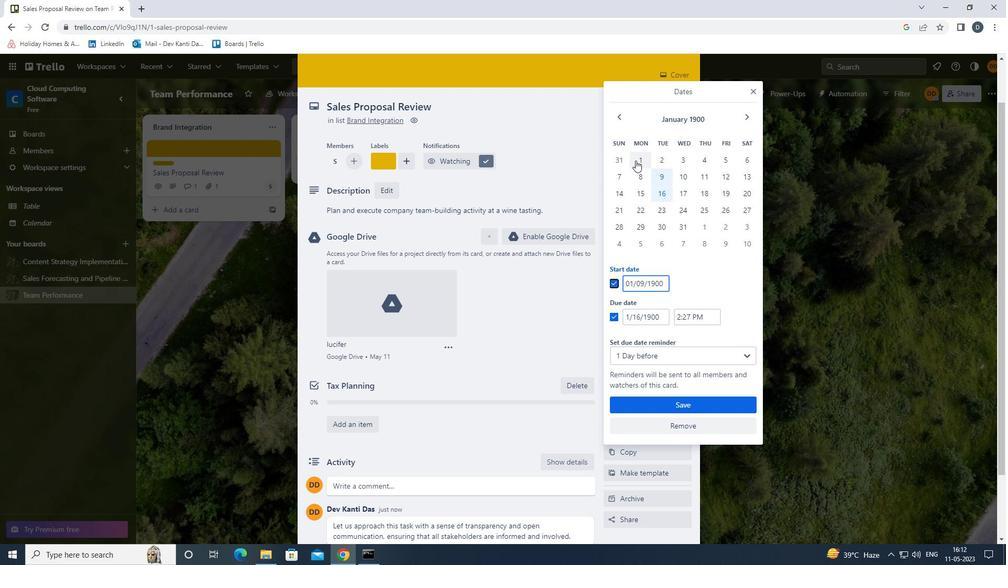 
Action: Mouse moved to (642, 176)
Screenshot: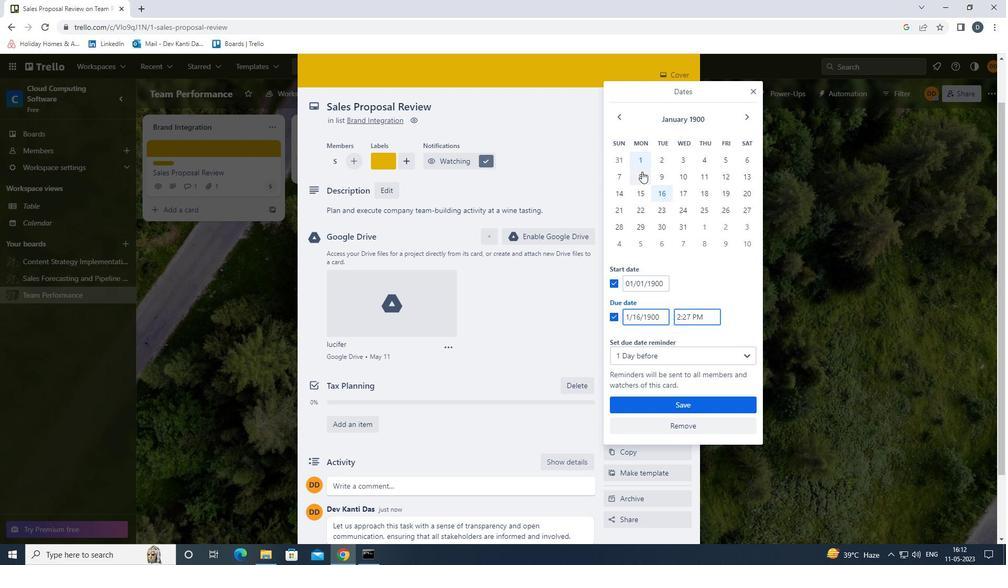 
Action: Mouse pressed left at (642, 176)
Screenshot: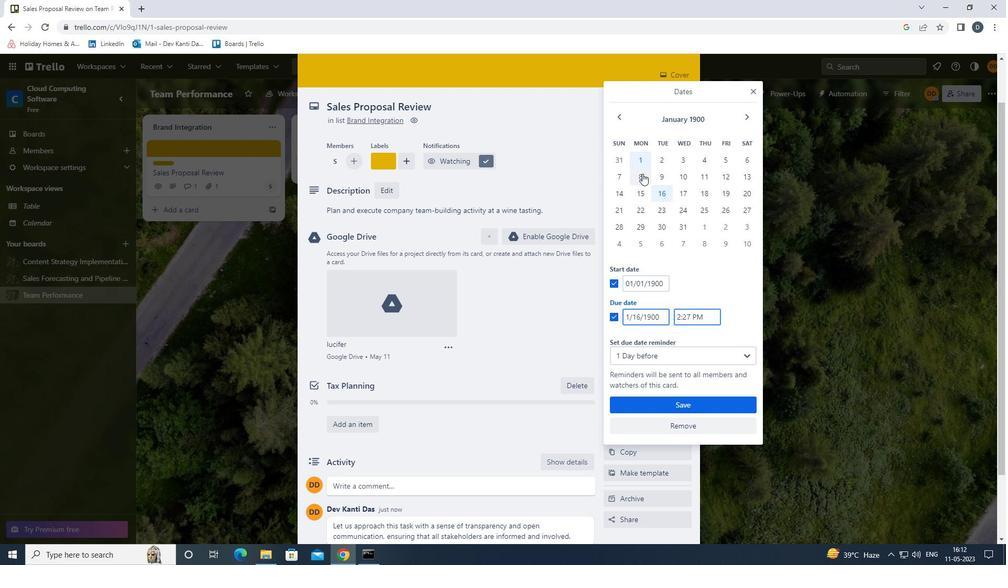 
Action: Mouse moved to (661, 399)
Screenshot: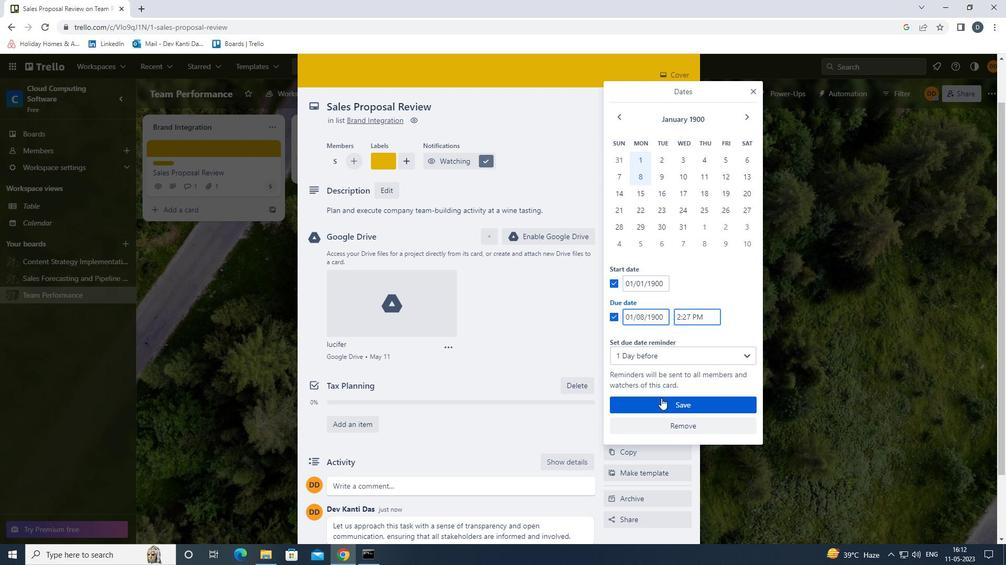 
Action: Mouse pressed left at (661, 399)
Screenshot: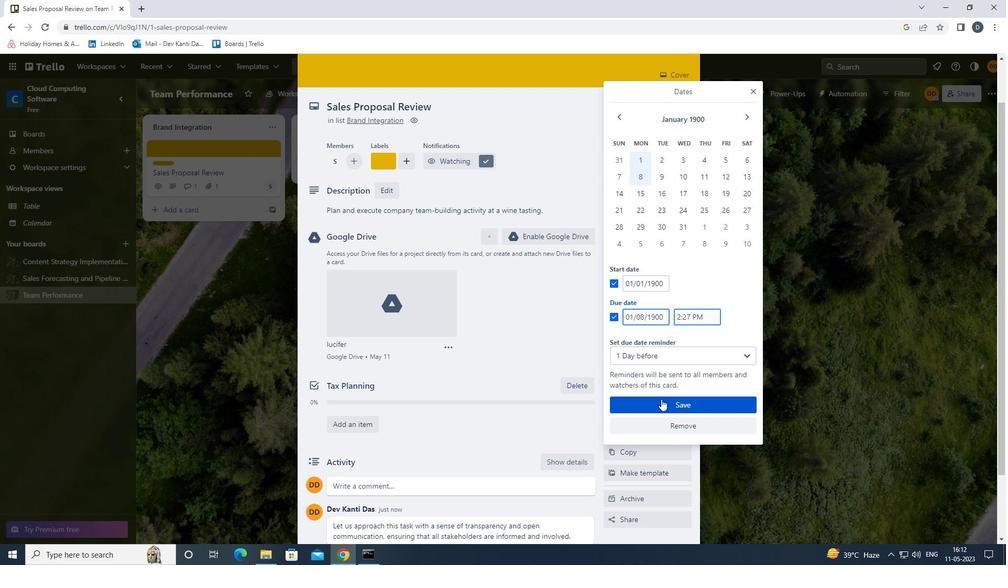 
Action: Mouse scrolled (661, 400) with delta (0, 0)
Screenshot: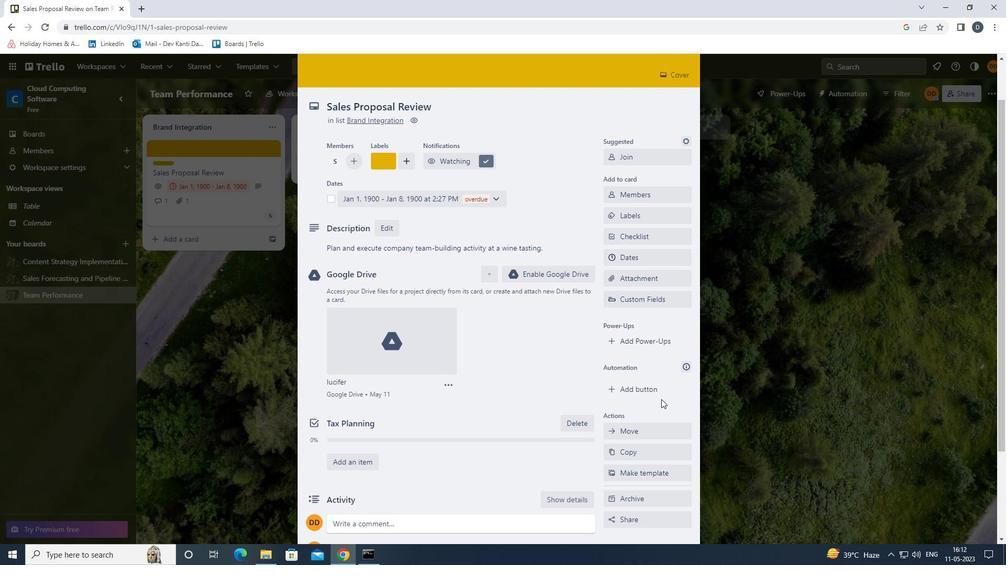 
Action: Mouse moved to (684, 95)
Screenshot: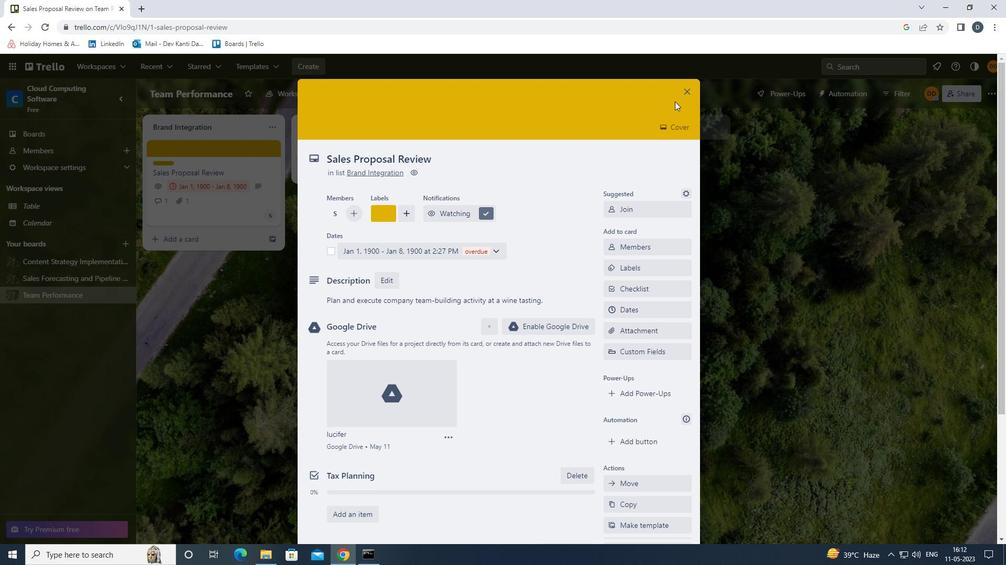 
Action: Mouse pressed left at (684, 95)
Screenshot: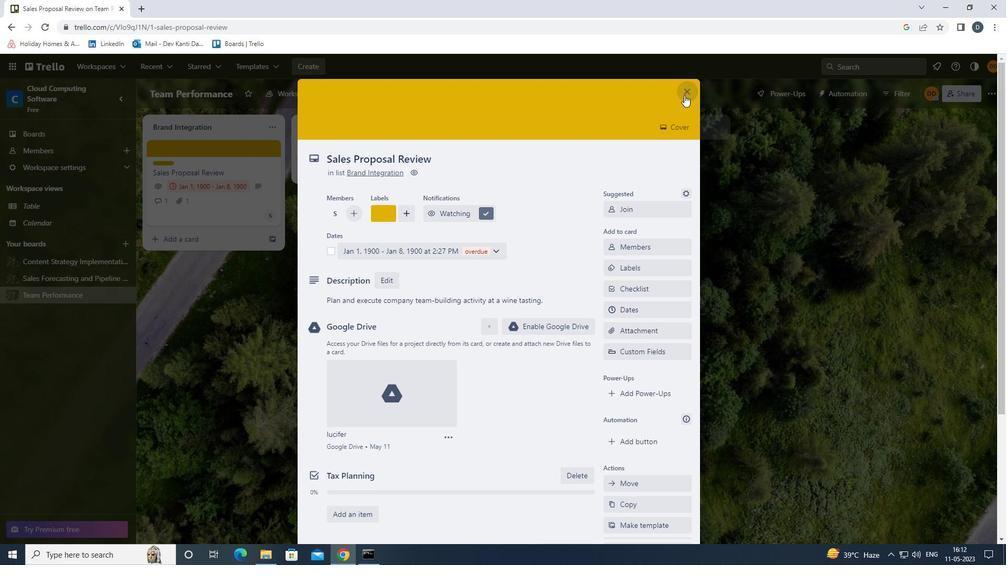 
Action: Mouse moved to (695, 204)
Screenshot: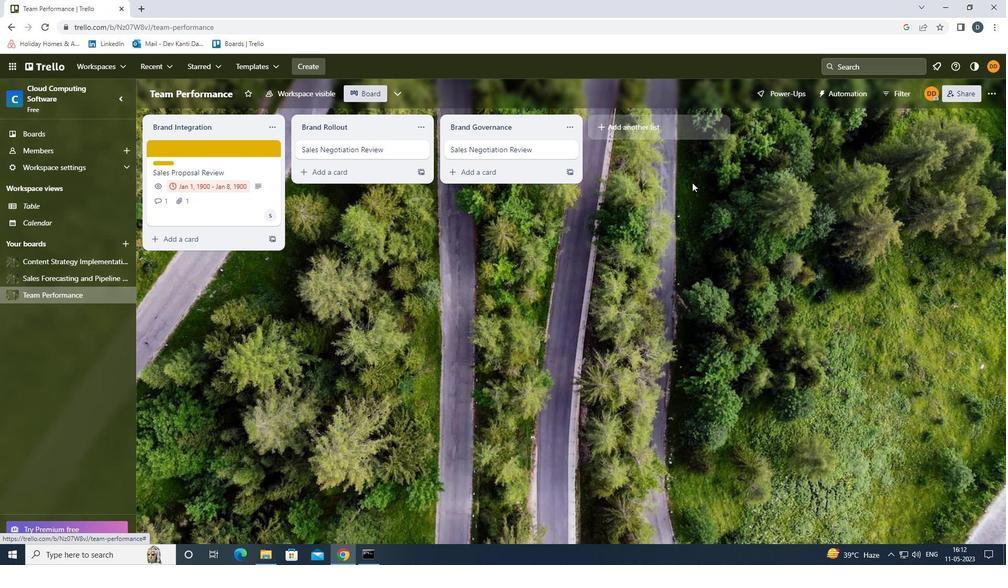 
Action: Mouse pressed left at (695, 204)
Screenshot: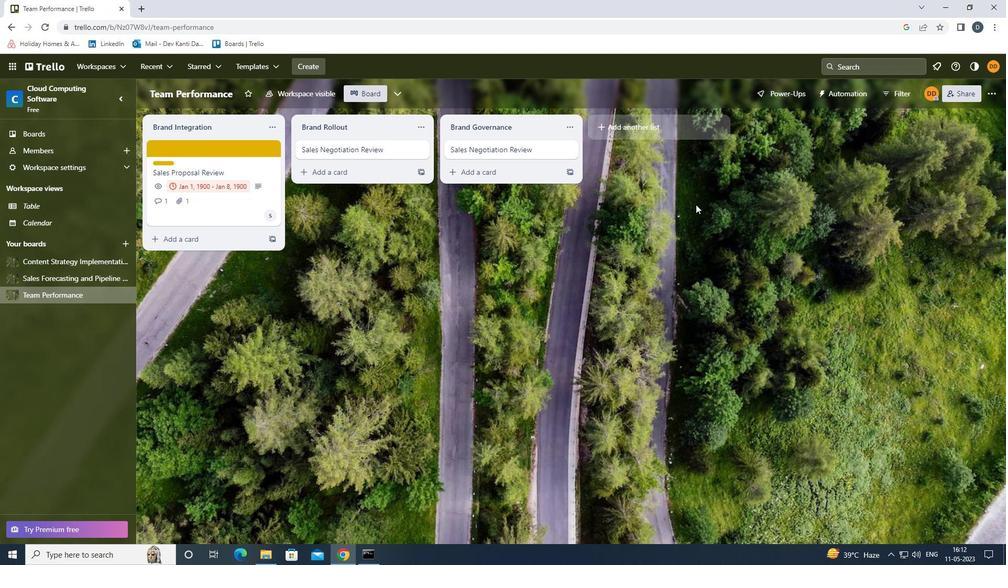
